 Task: Create a due date automation trigger when advanced on, on the tuesday of the week before a card is due add fields with custom field "Resume" set to a number lower than 1 and lower or equal to 10 at 11:00 AM.
Action: Mouse moved to (837, 268)
Screenshot: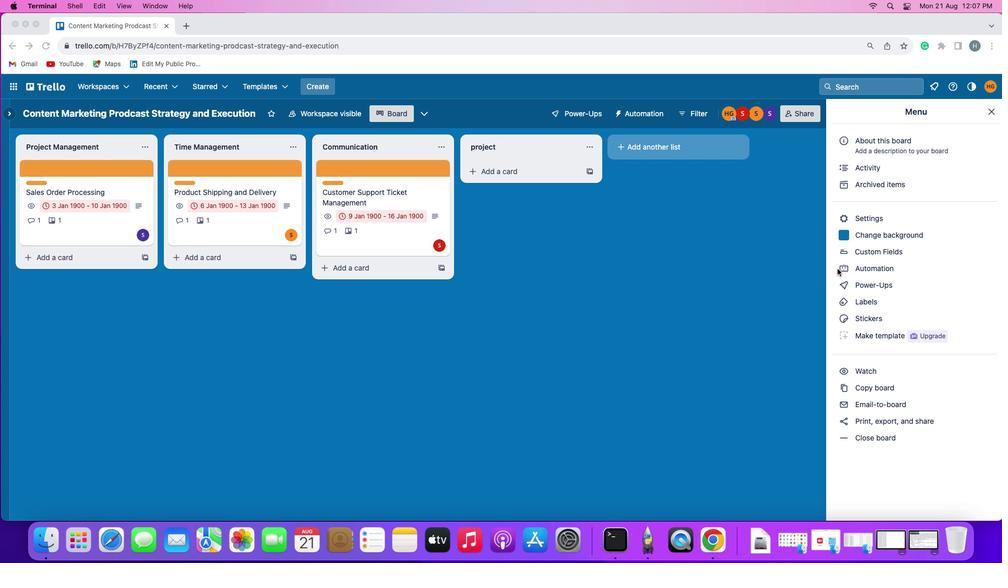 
Action: Mouse pressed left at (837, 268)
Screenshot: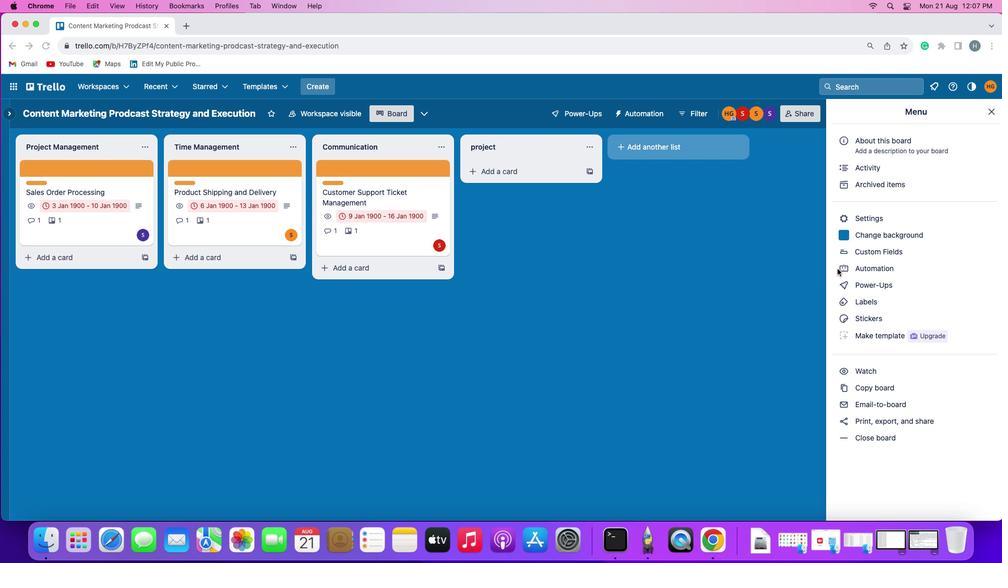
Action: Mouse pressed left at (837, 268)
Screenshot: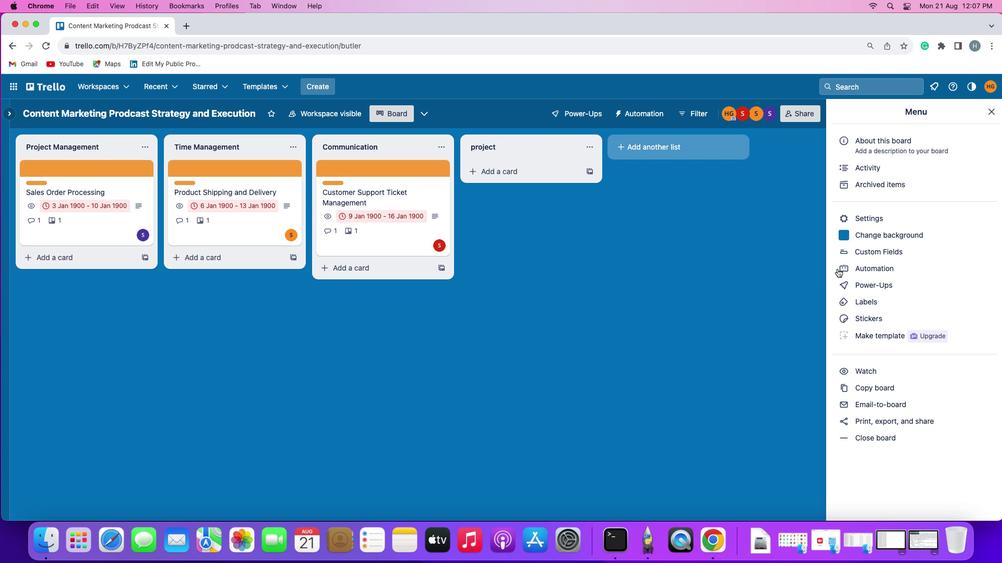 
Action: Mouse moved to (78, 242)
Screenshot: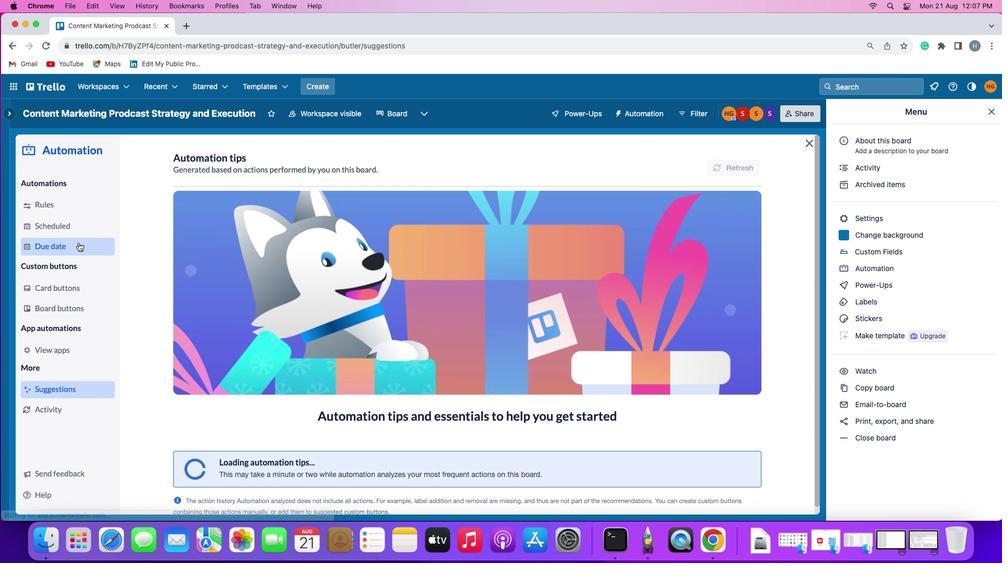 
Action: Mouse pressed left at (78, 242)
Screenshot: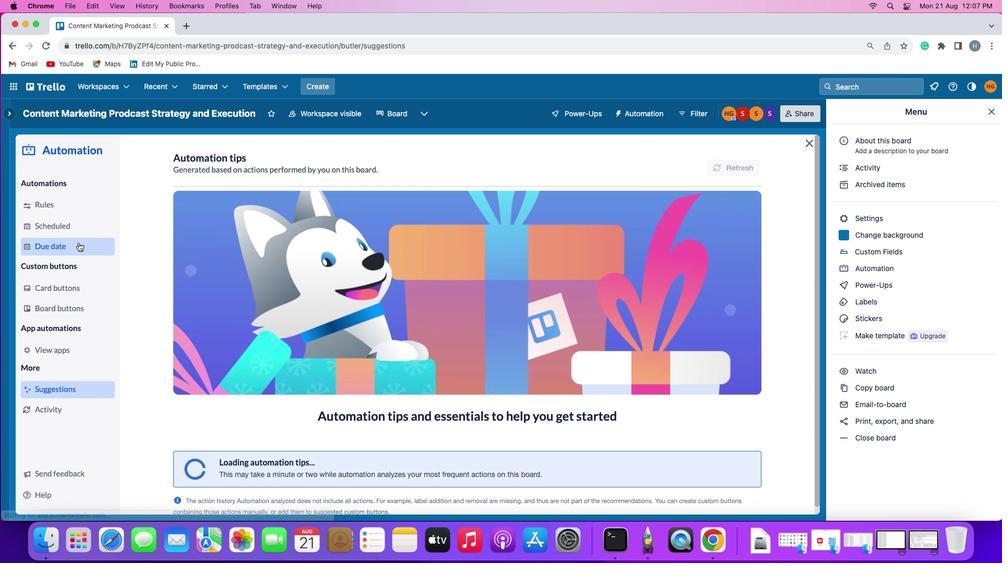 
Action: Mouse moved to (708, 159)
Screenshot: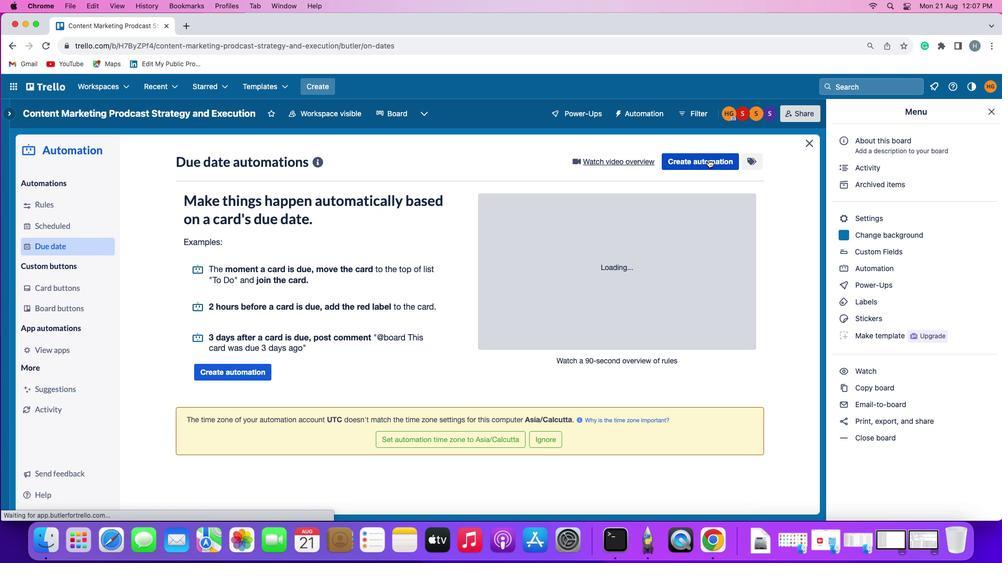 
Action: Mouse pressed left at (708, 159)
Screenshot: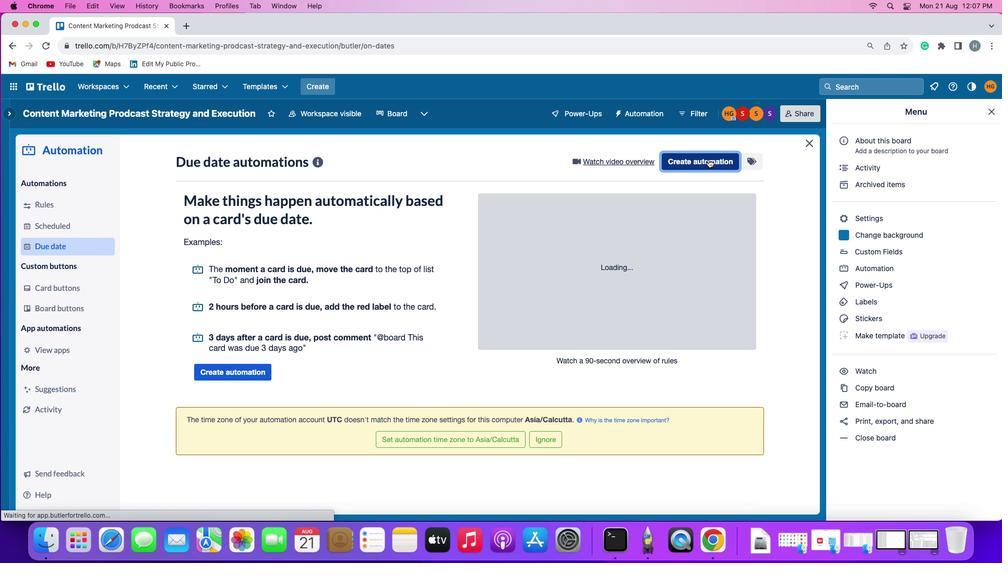 
Action: Mouse moved to (213, 261)
Screenshot: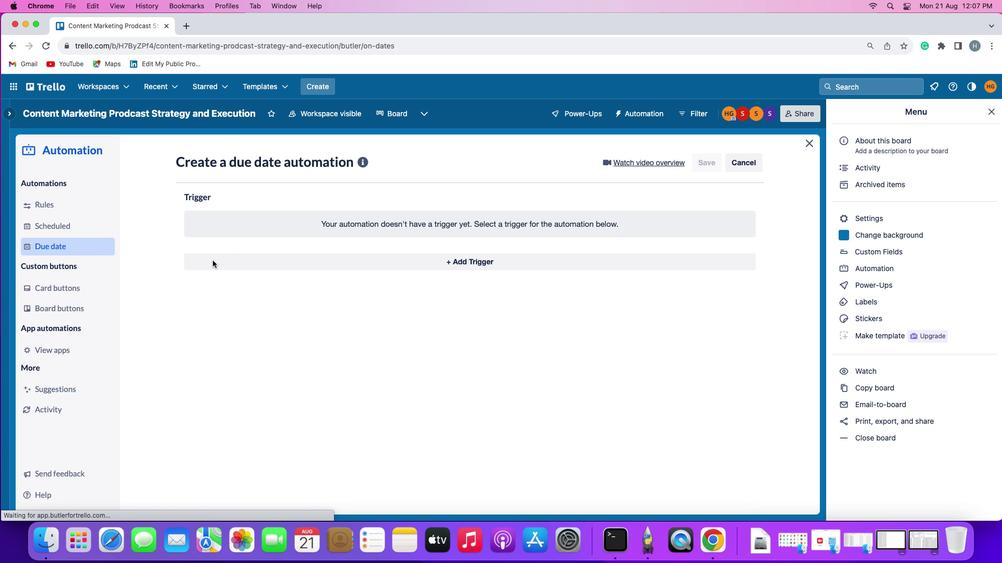 
Action: Mouse pressed left at (213, 261)
Screenshot: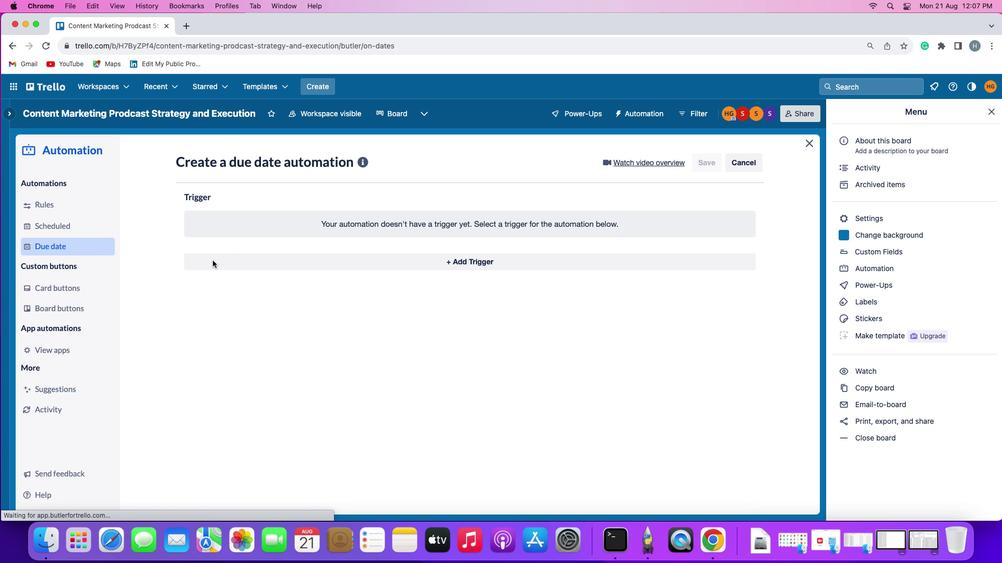 
Action: Mouse moved to (234, 459)
Screenshot: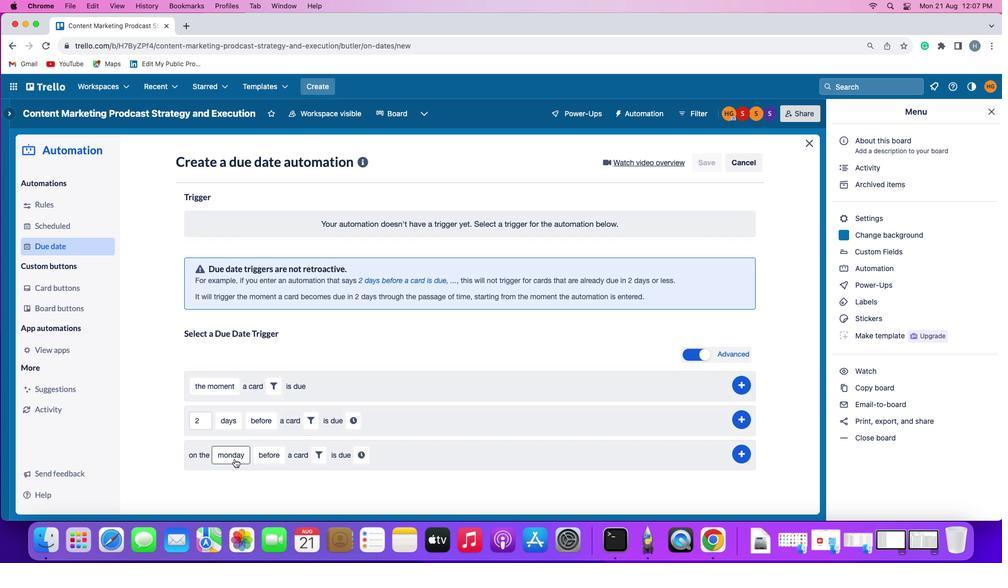 
Action: Mouse pressed left at (234, 459)
Screenshot: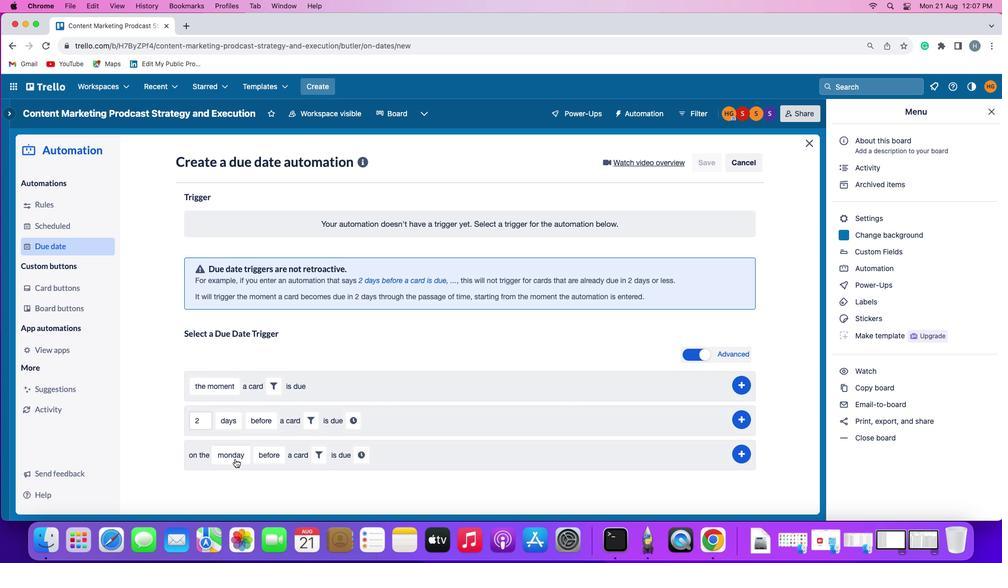 
Action: Mouse moved to (247, 334)
Screenshot: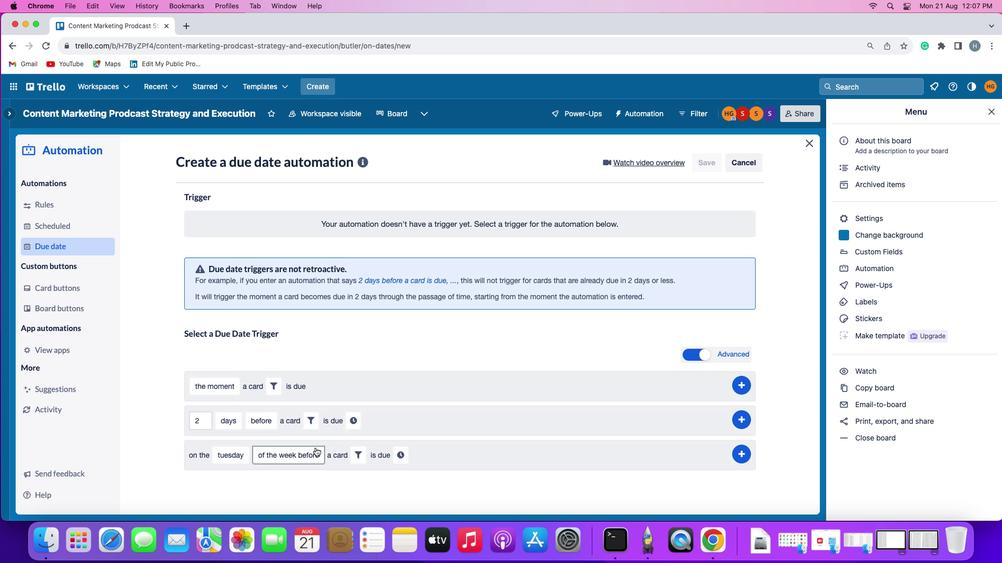 
Action: Mouse pressed left at (247, 334)
Screenshot: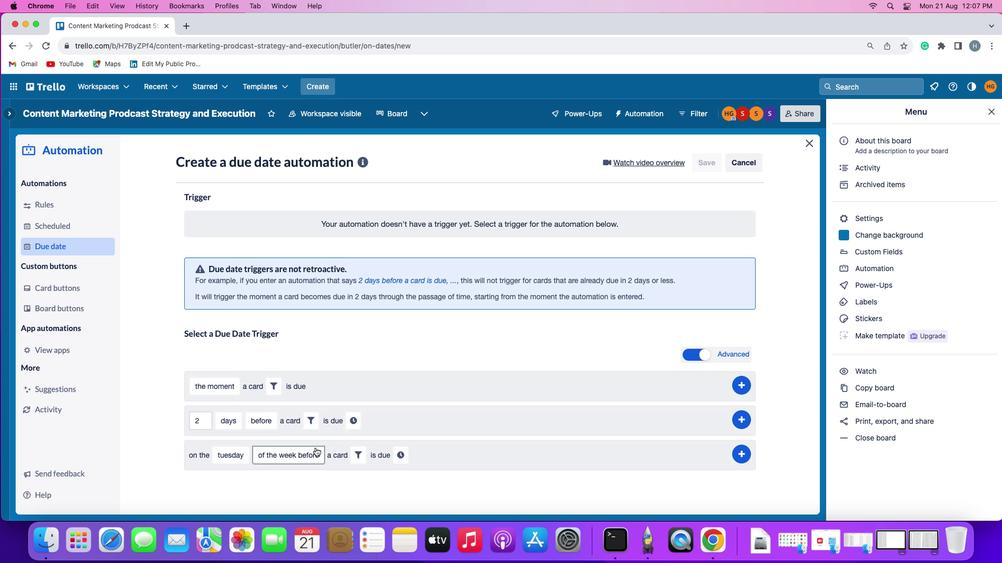 
Action: Mouse moved to (276, 463)
Screenshot: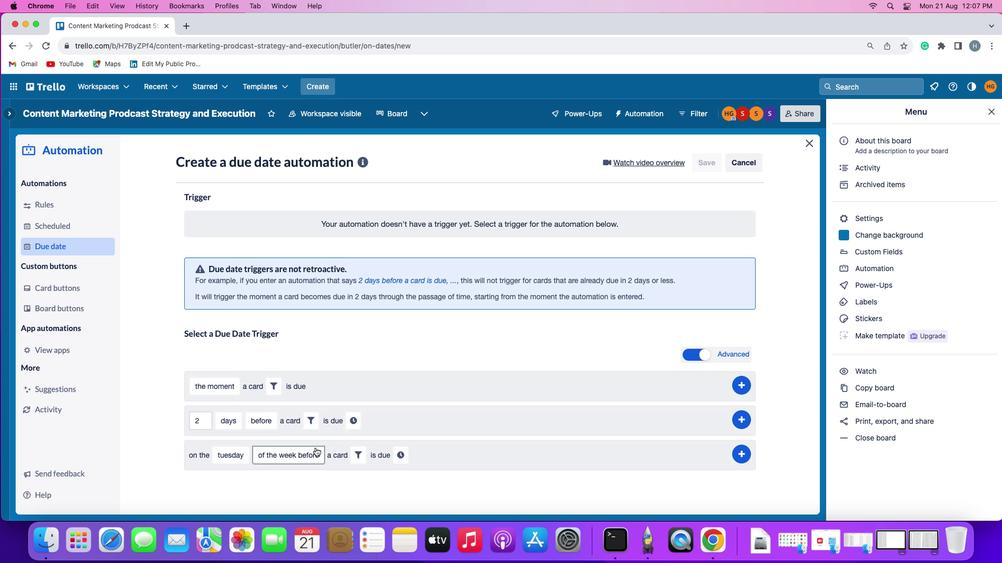 
Action: Mouse pressed left at (276, 463)
Screenshot: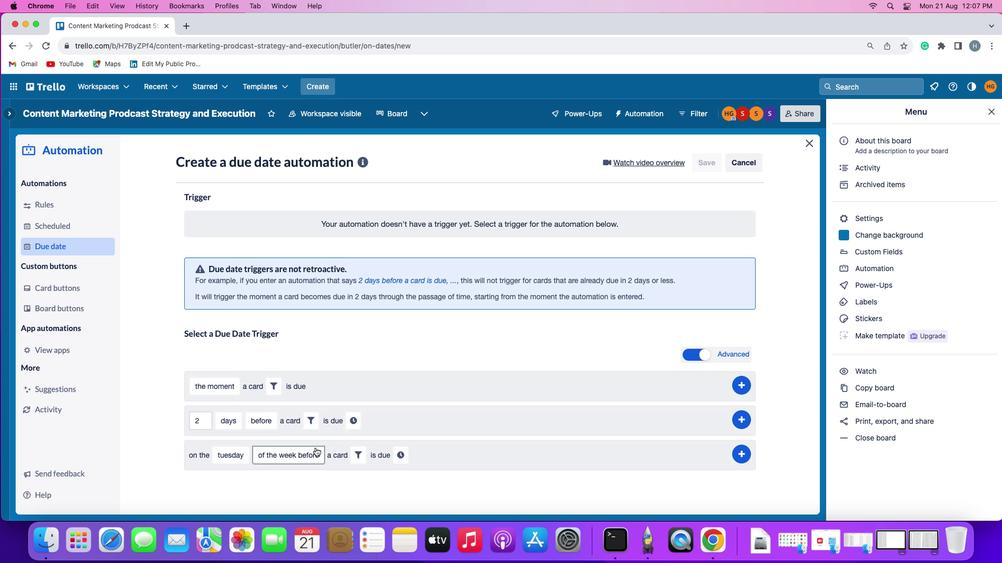 
Action: Mouse moved to (272, 453)
Screenshot: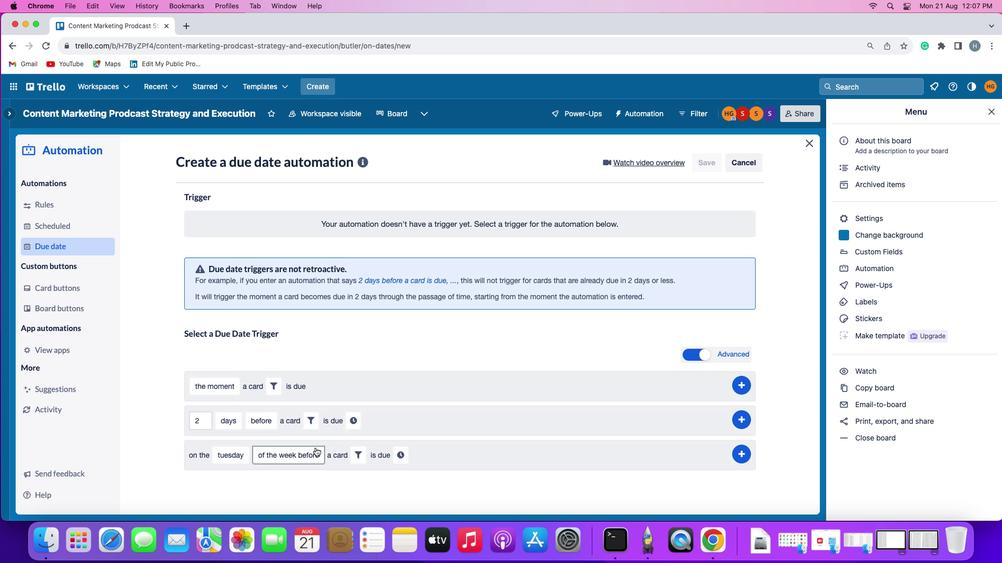 
Action: Mouse pressed left at (272, 453)
Screenshot: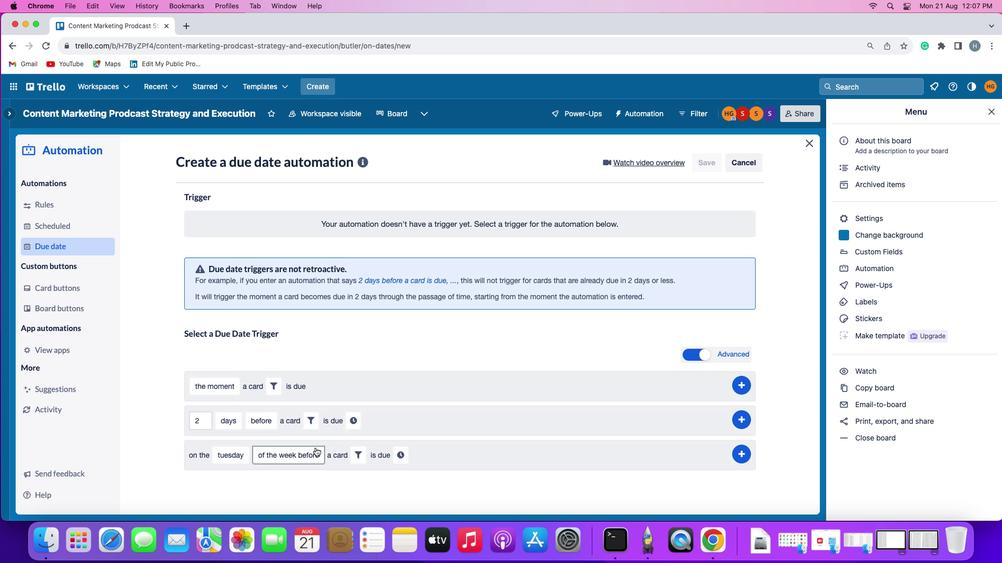 
Action: Mouse moved to (358, 458)
Screenshot: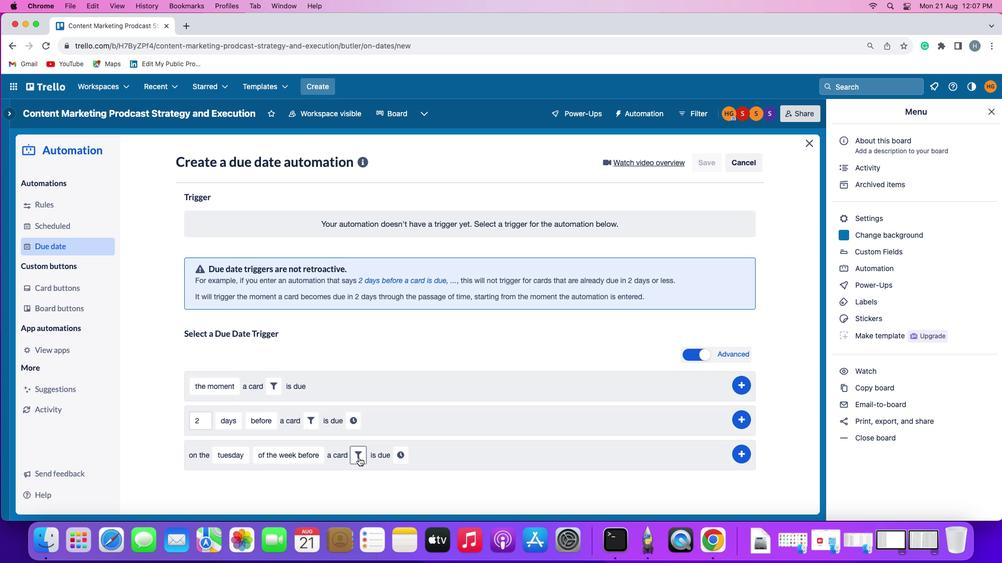 
Action: Mouse pressed left at (358, 458)
Screenshot: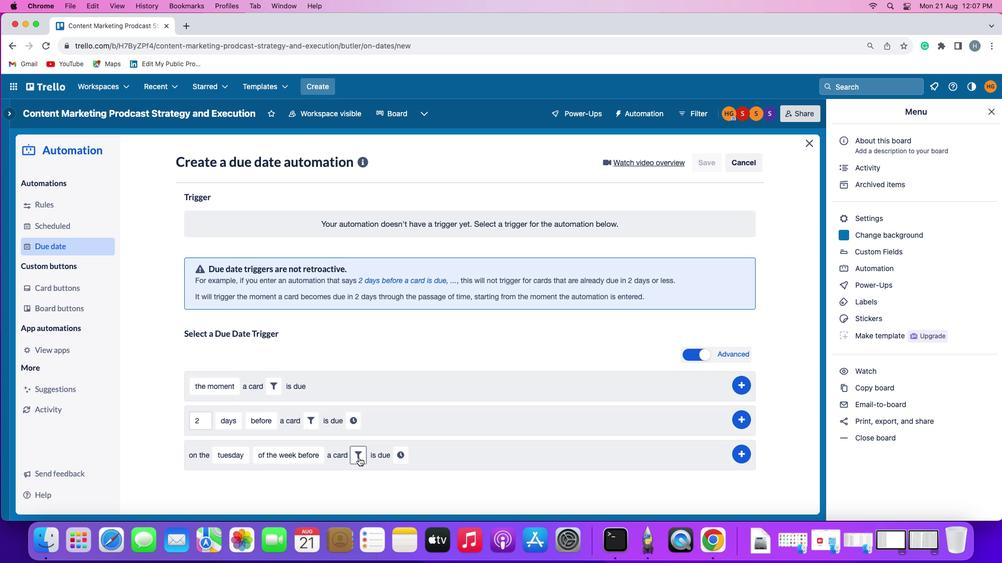 
Action: Mouse moved to (548, 497)
Screenshot: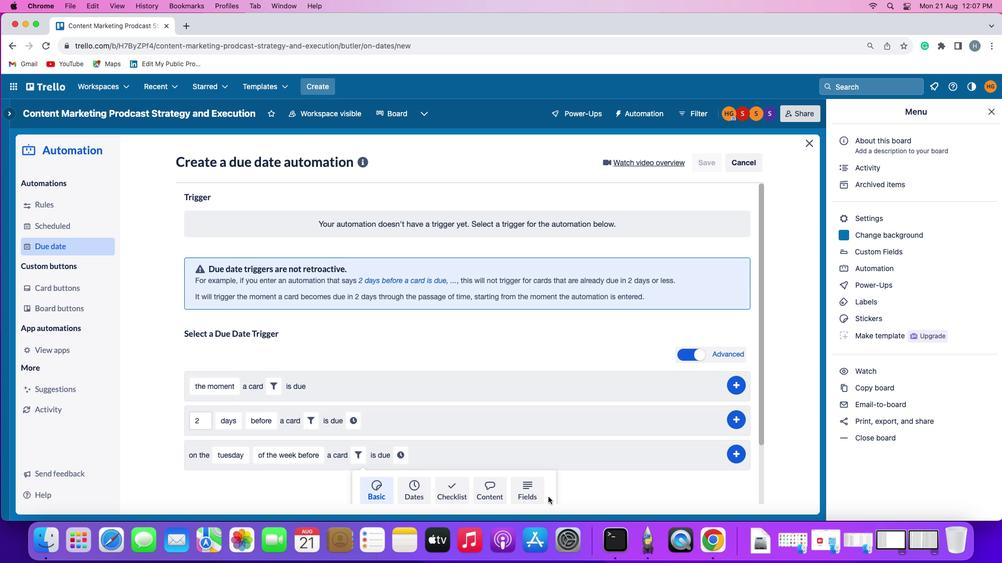 
Action: Mouse pressed left at (548, 497)
Screenshot: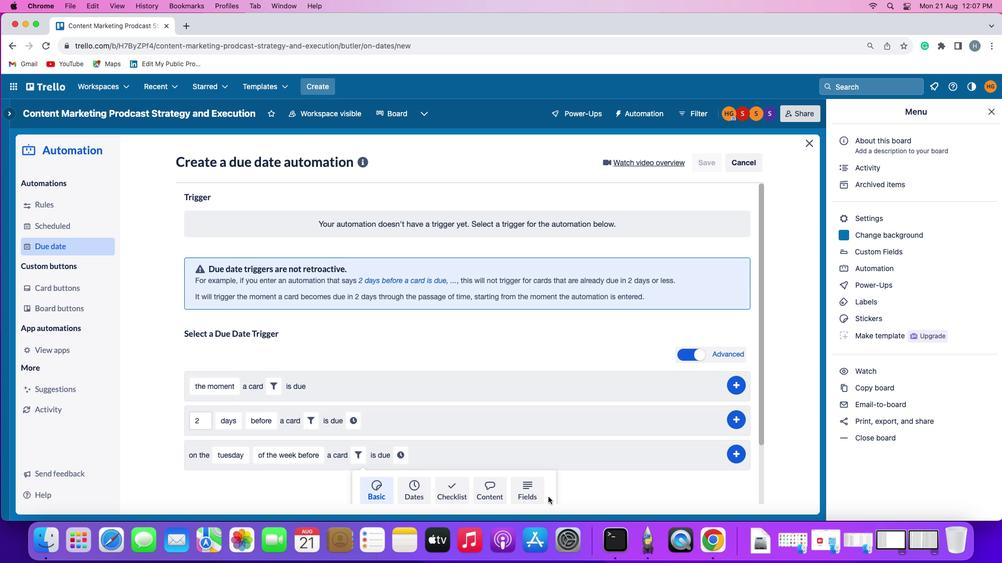 
Action: Mouse moved to (527, 488)
Screenshot: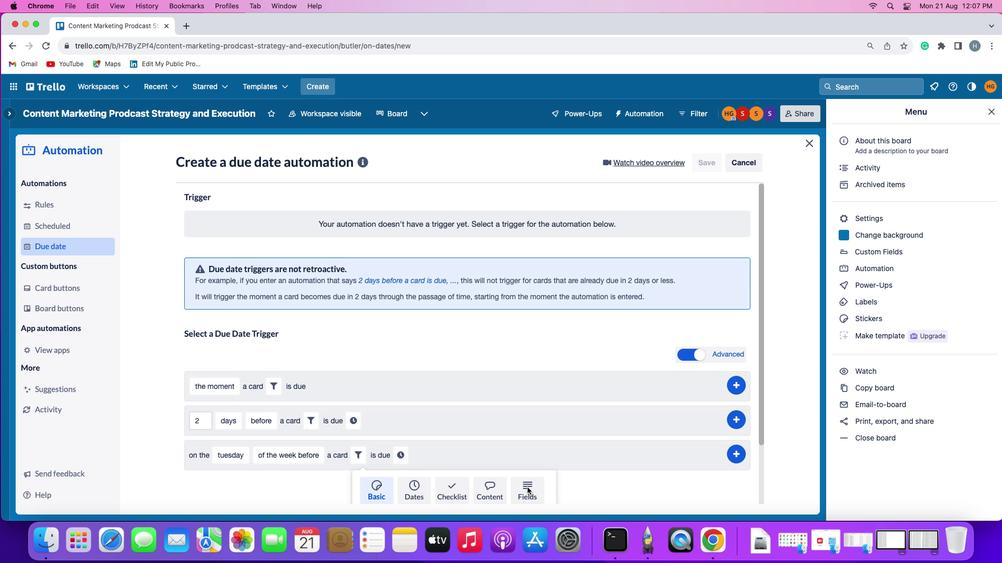 
Action: Mouse pressed left at (527, 488)
Screenshot: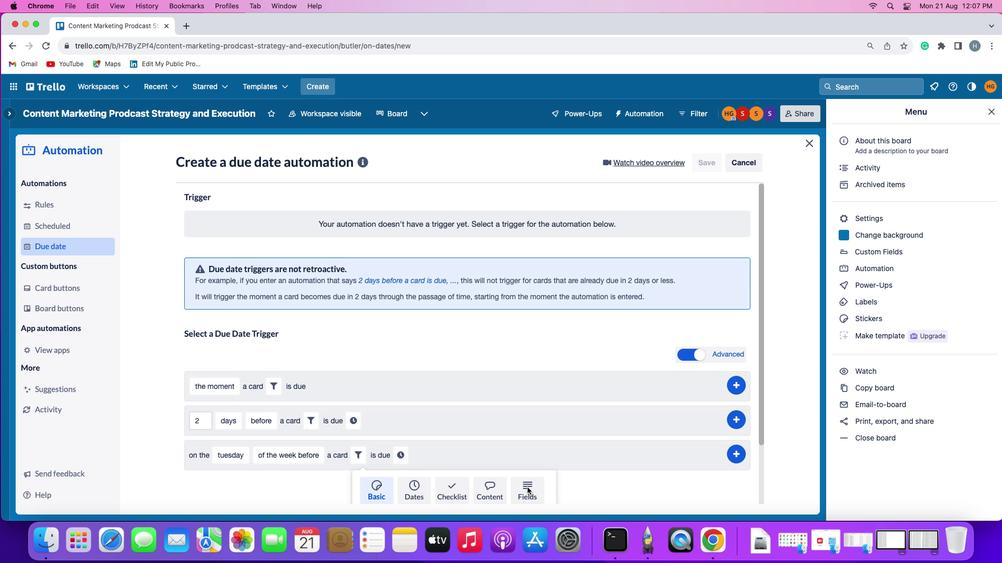 
Action: Mouse moved to (270, 486)
Screenshot: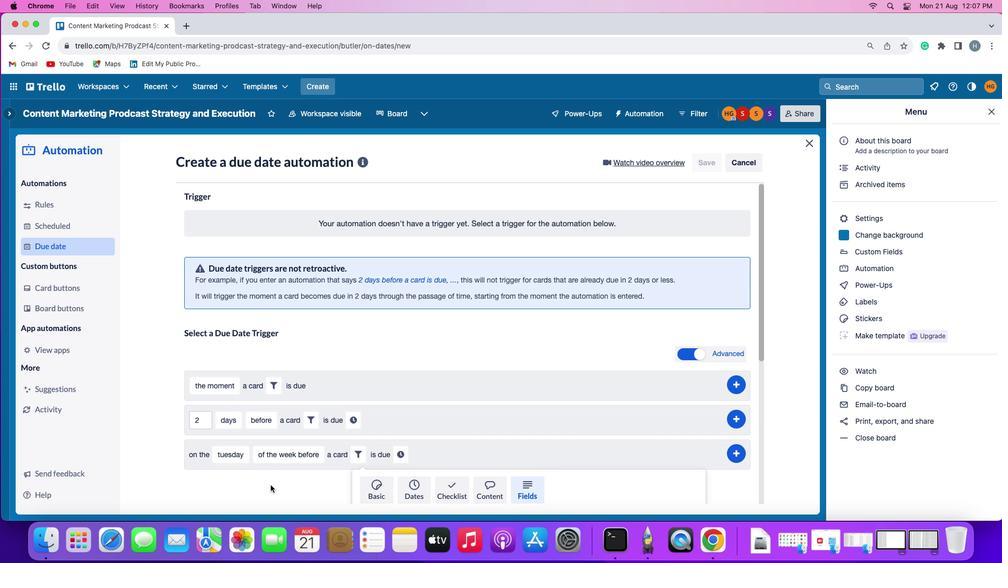 
Action: Mouse scrolled (270, 486) with delta (0, 0)
Screenshot: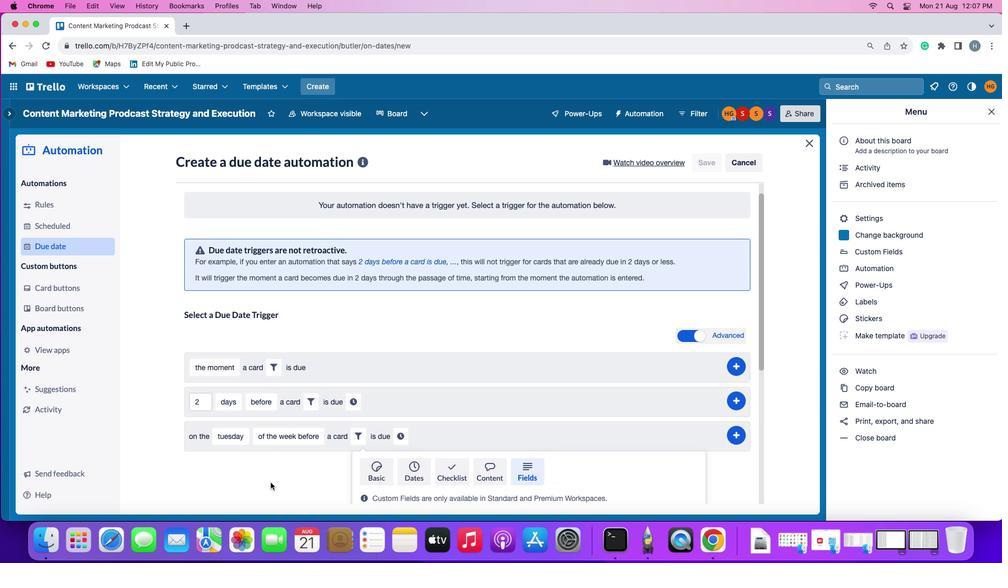 
Action: Mouse scrolled (270, 486) with delta (0, 0)
Screenshot: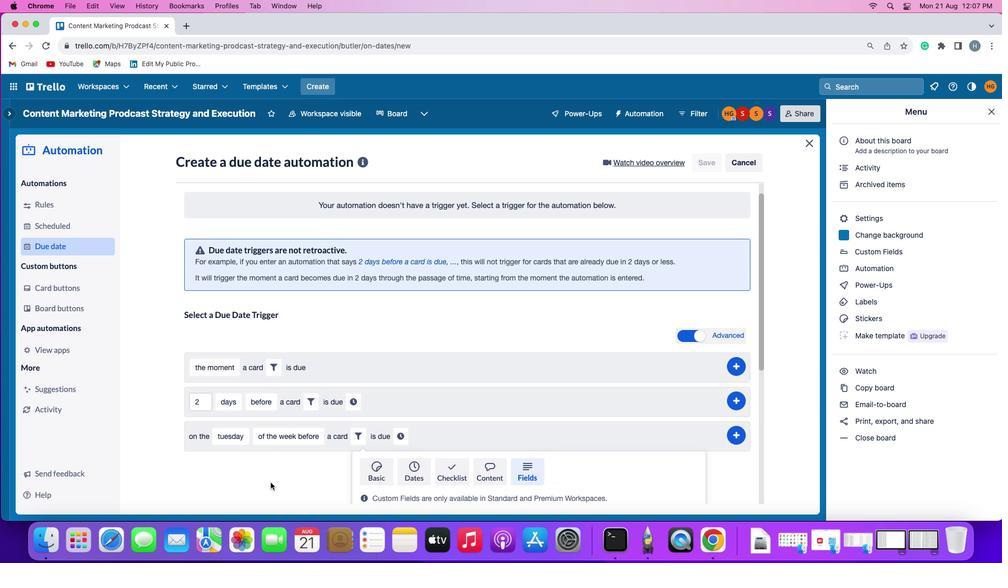 
Action: Mouse scrolled (270, 486) with delta (0, -1)
Screenshot: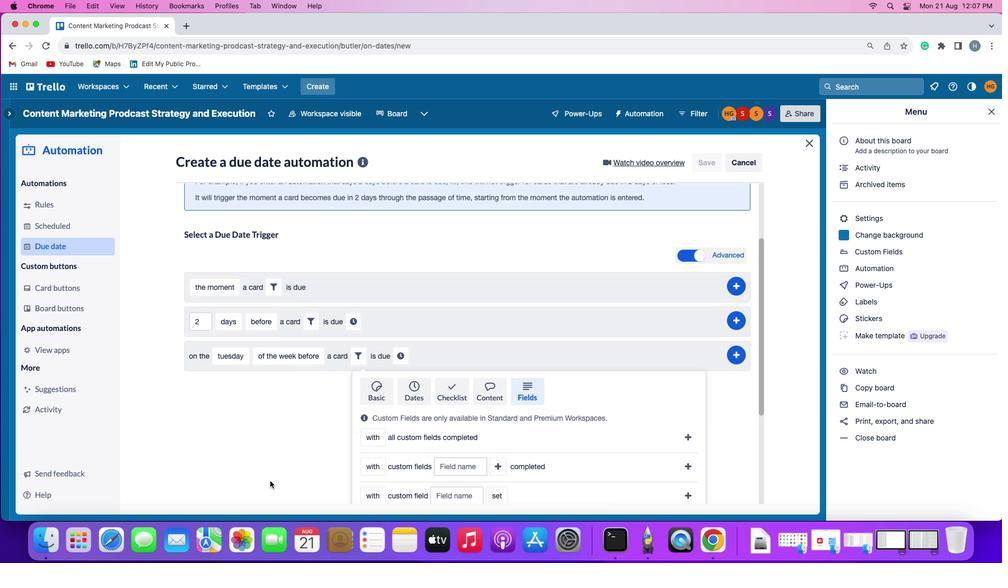 
Action: Mouse scrolled (270, 486) with delta (0, -2)
Screenshot: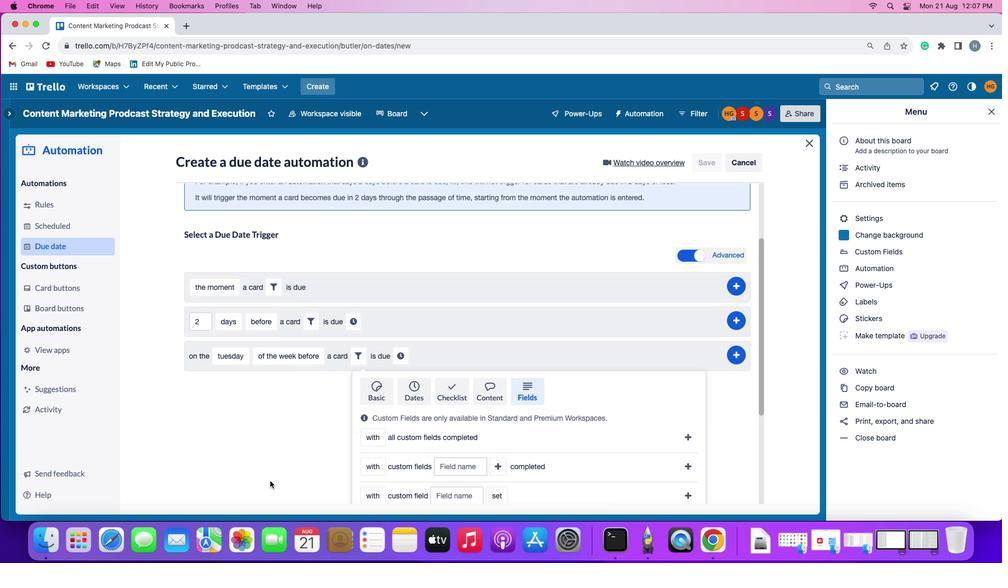 
Action: Mouse scrolled (270, 486) with delta (0, -3)
Screenshot: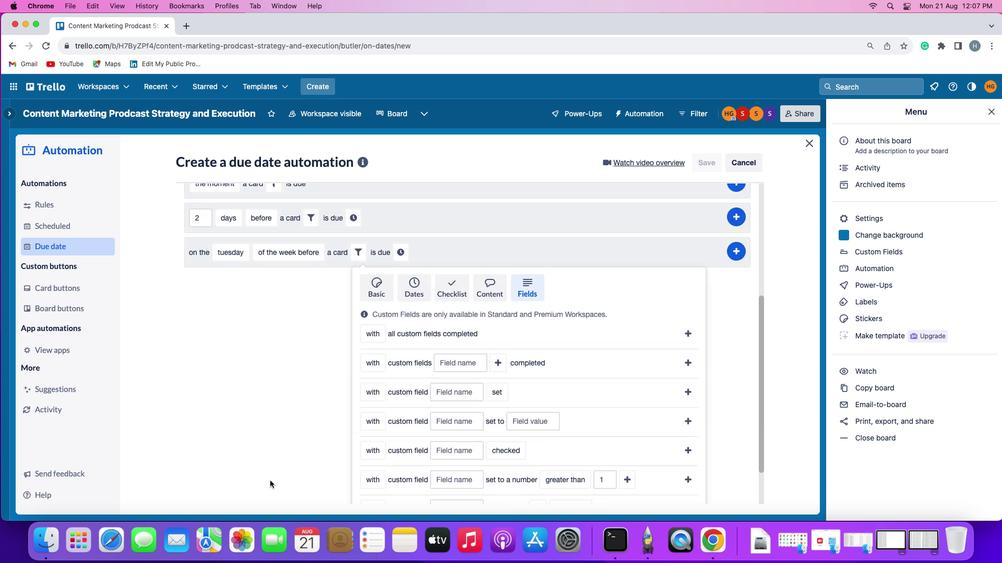 
Action: Mouse moved to (270, 482)
Screenshot: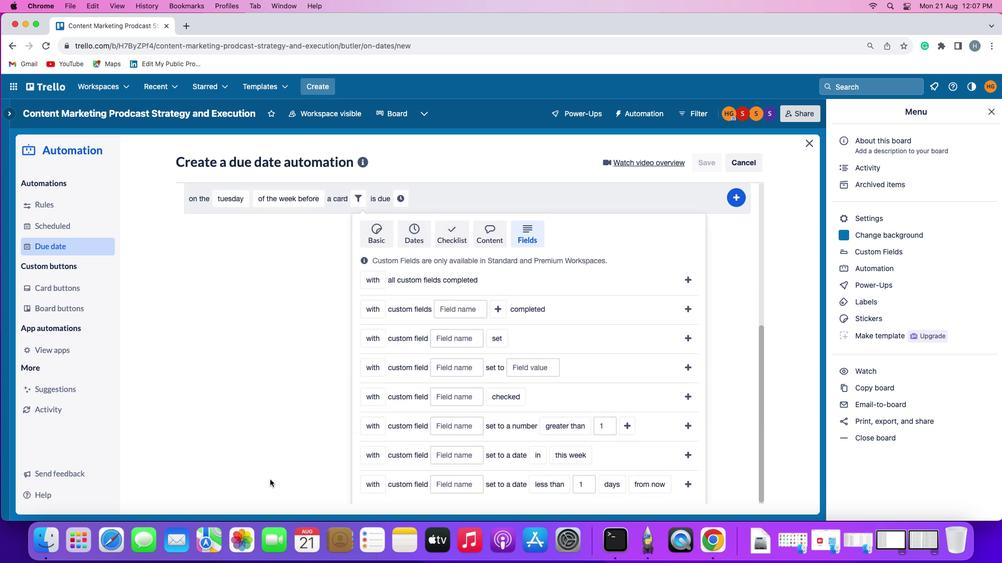 
Action: Mouse scrolled (270, 482) with delta (0, -3)
Screenshot: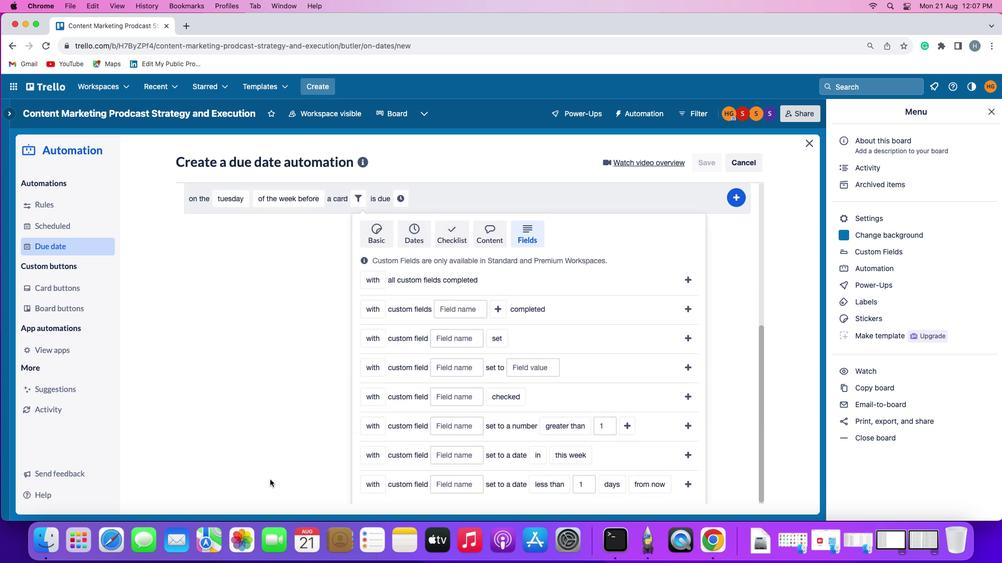 
Action: Mouse moved to (276, 463)
Screenshot: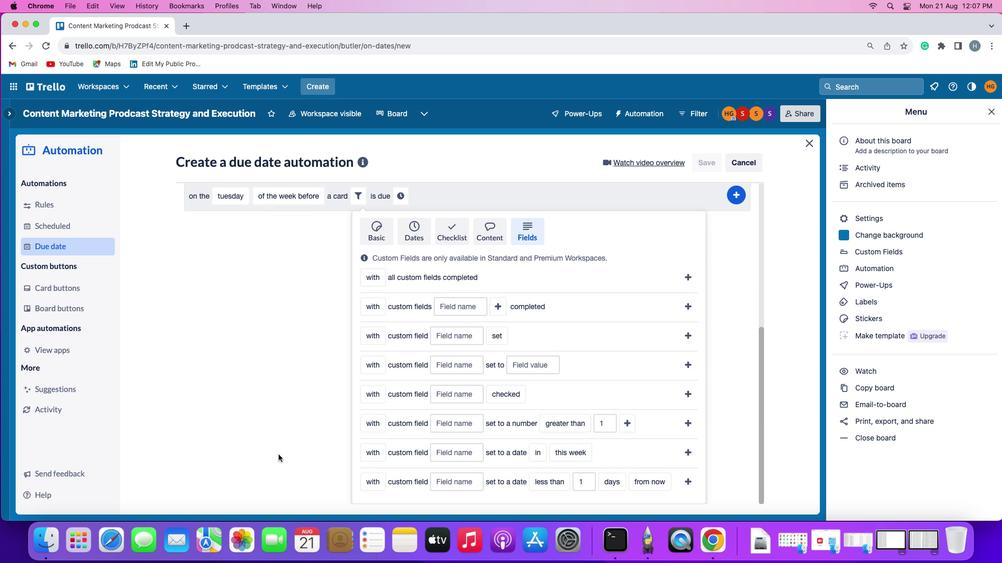 
Action: Mouse scrolled (276, 463) with delta (0, 0)
Screenshot: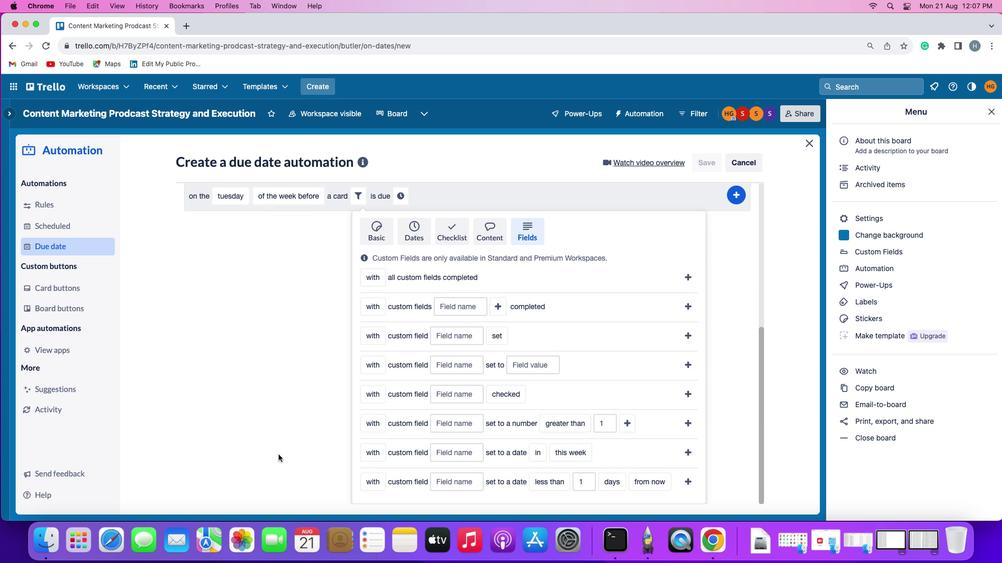 
Action: Mouse moved to (277, 462)
Screenshot: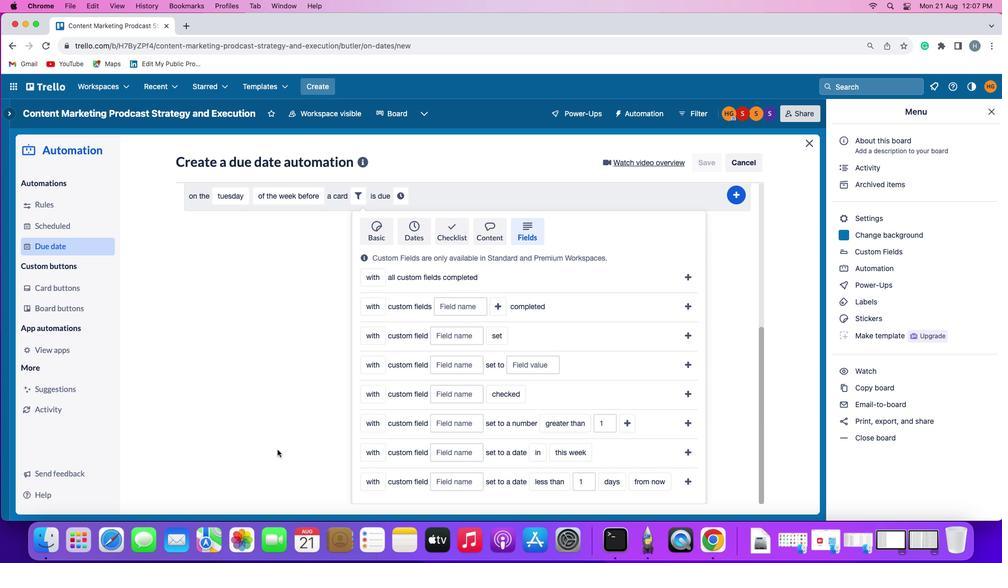 
Action: Mouse scrolled (277, 462) with delta (0, 0)
Screenshot: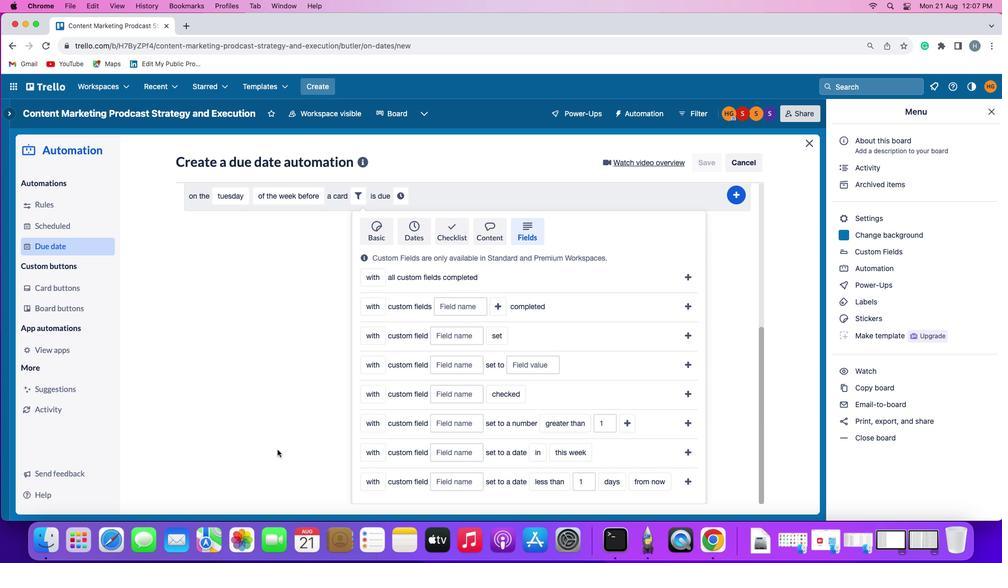 
Action: Mouse moved to (277, 461)
Screenshot: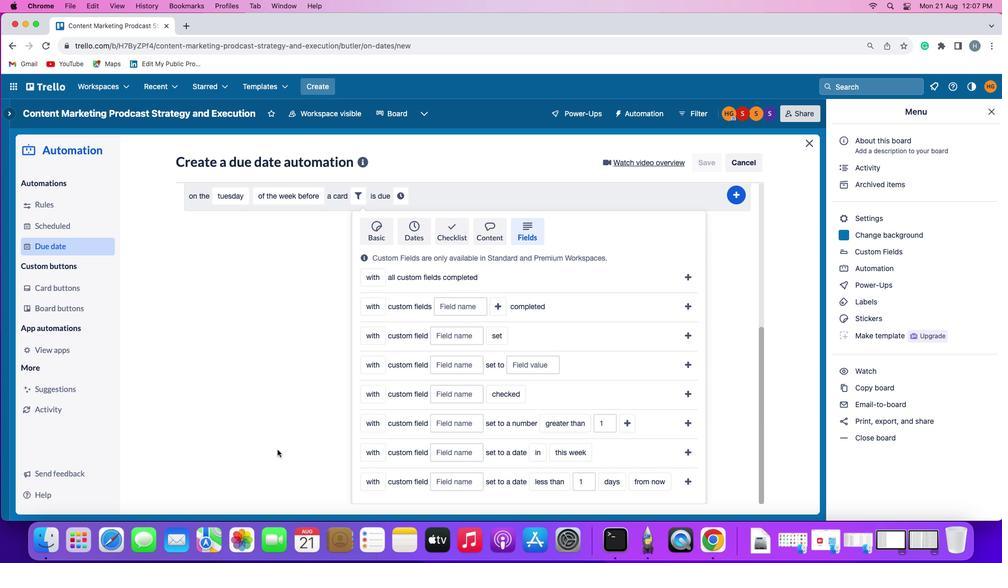 
Action: Mouse scrolled (277, 461) with delta (0, -1)
Screenshot: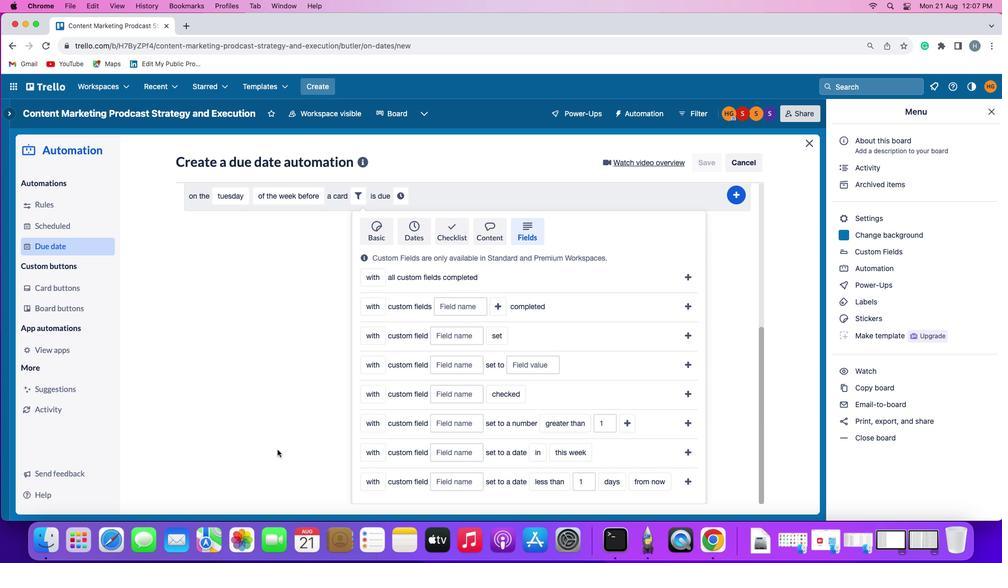 
Action: Mouse moved to (278, 459)
Screenshot: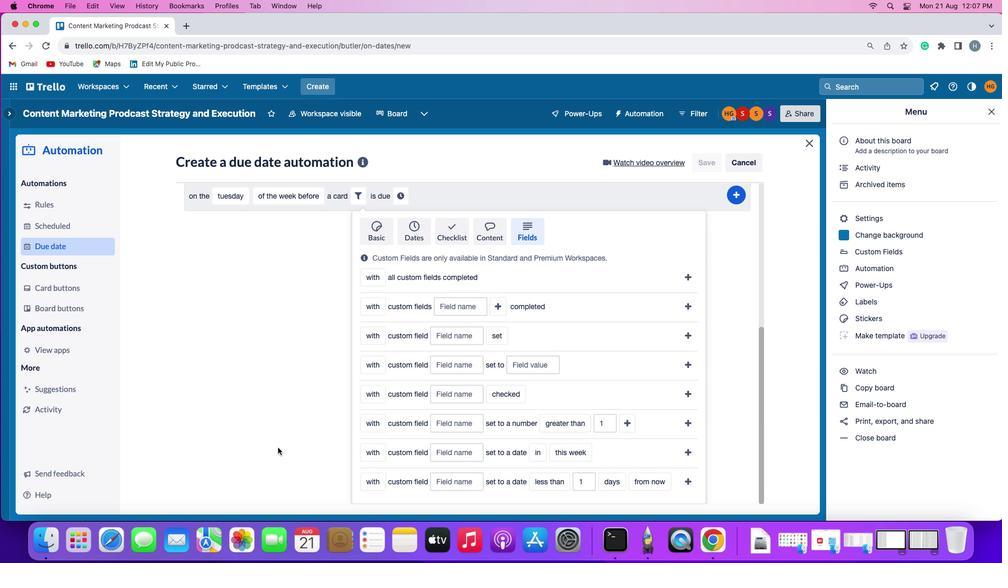 
Action: Mouse scrolled (278, 459) with delta (0, -2)
Screenshot: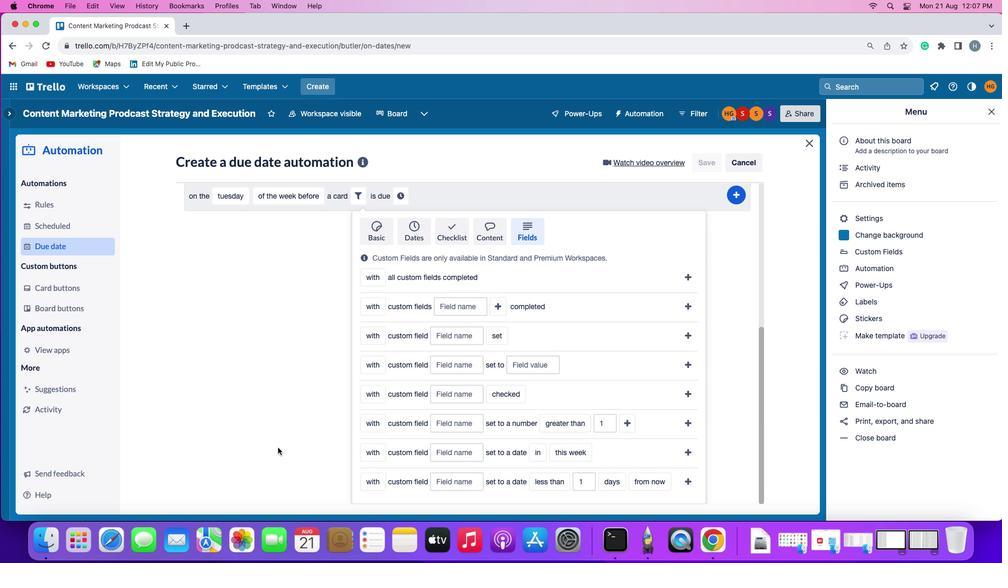 
Action: Mouse moved to (435, 424)
Screenshot: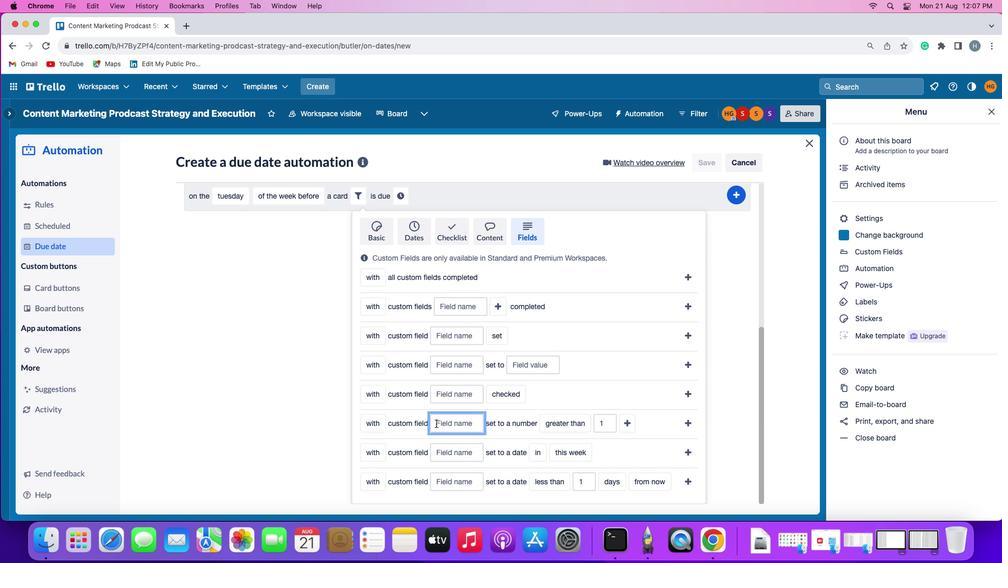 
Action: Mouse pressed left at (435, 424)
Screenshot: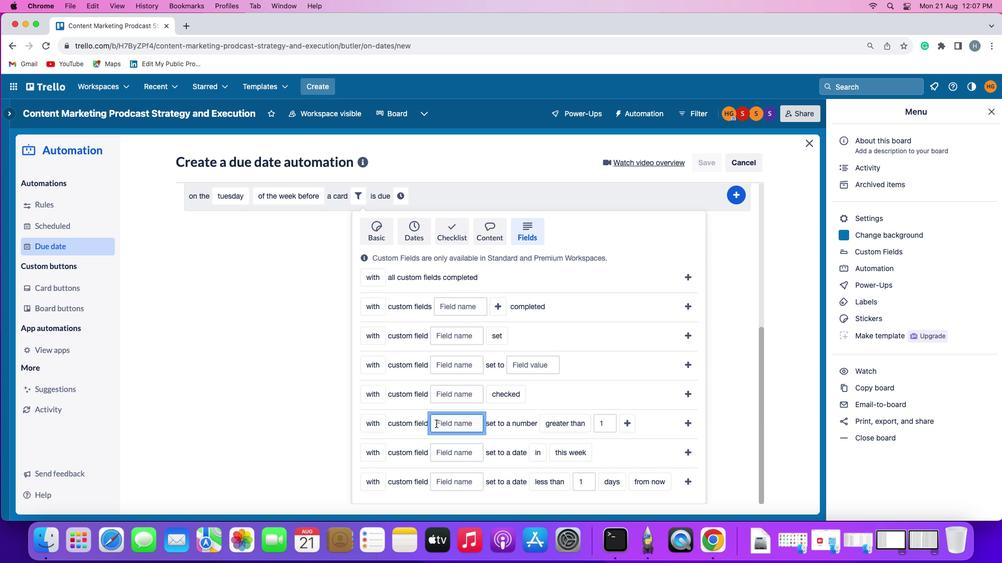 
Action: Mouse moved to (455, 423)
Screenshot: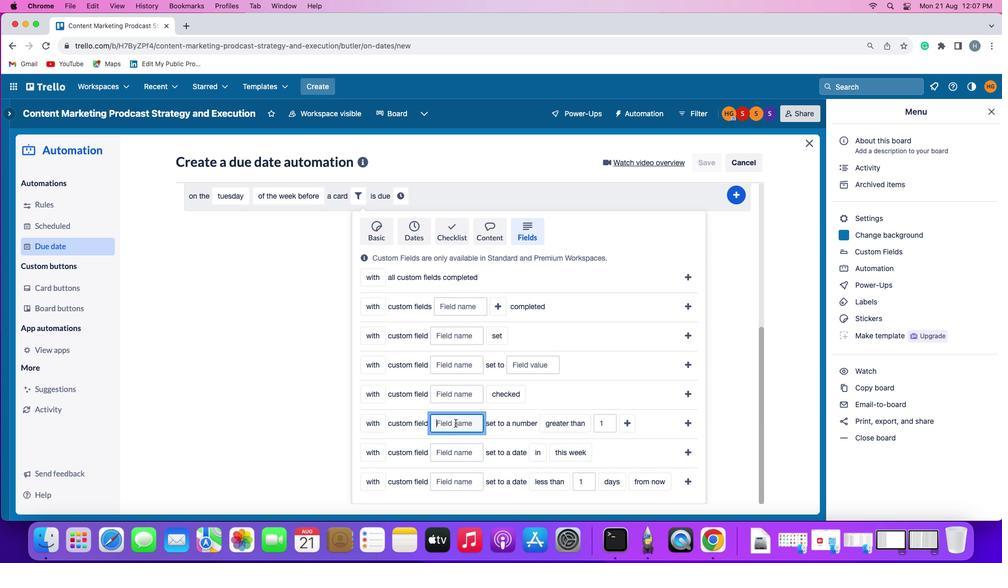 
Action: Key pressed Key.shift'R''e''s''u''m''e'
Screenshot: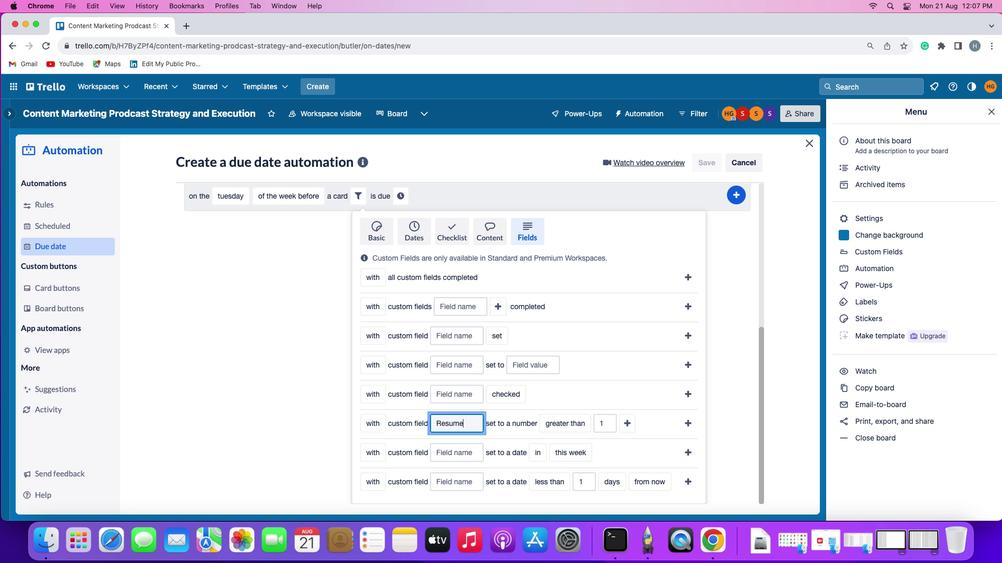 
Action: Mouse moved to (566, 421)
Screenshot: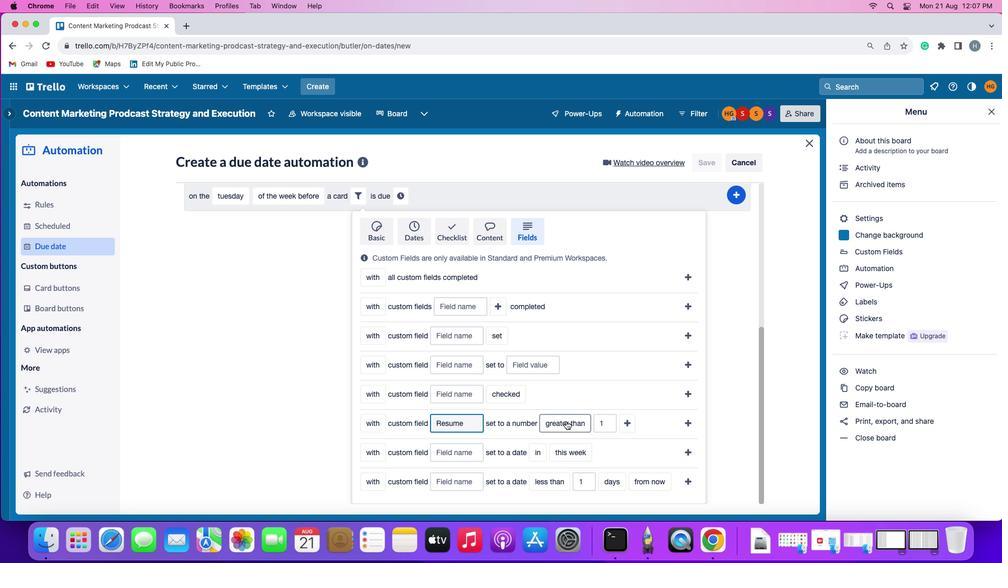 
Action: Mouse pressed left at (566, 421)
Screenshot: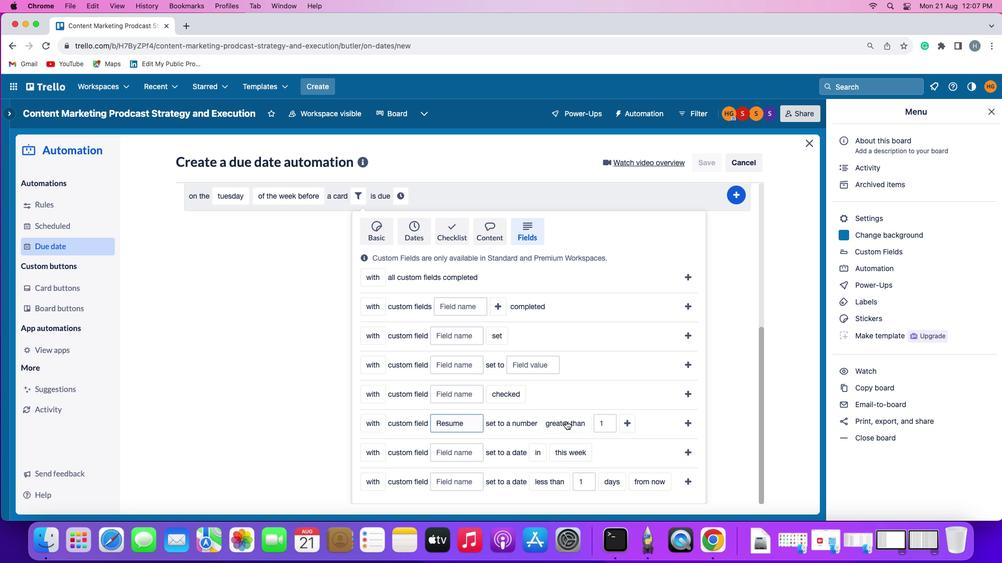 
Action: Mouse moved to (570, 382)
Screenshot: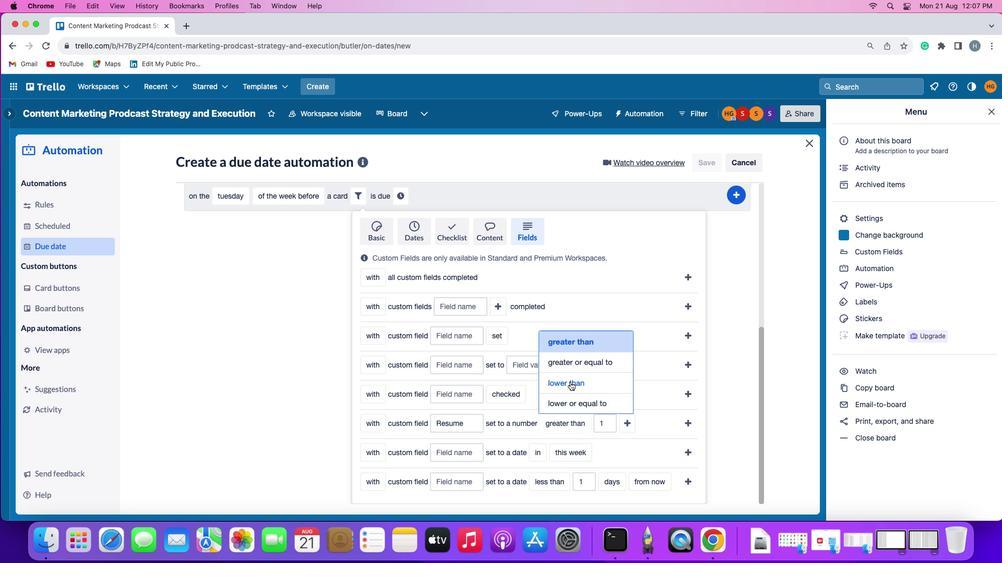 
Action: Mouse pressed left at (570, 382)
Screenshot: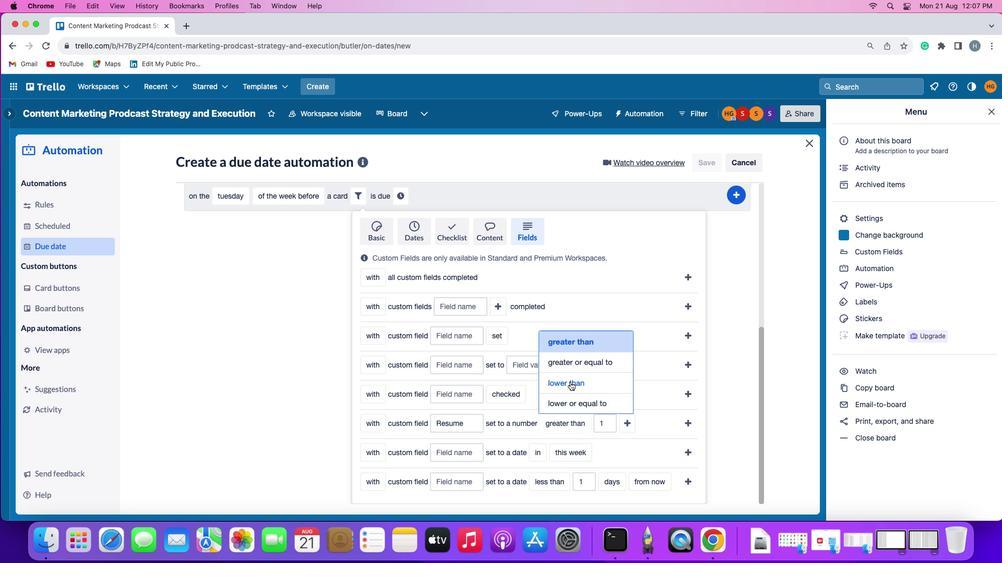 
Action: Mouse moved to (622, 421)
Screenshot: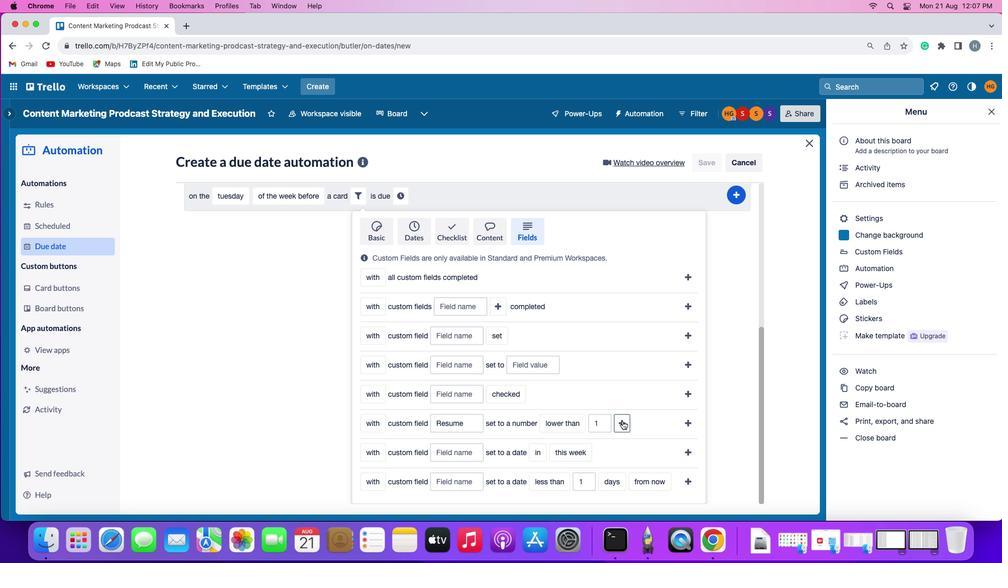 
Action: Mouse pressed left at (622, 421)
Screenshot: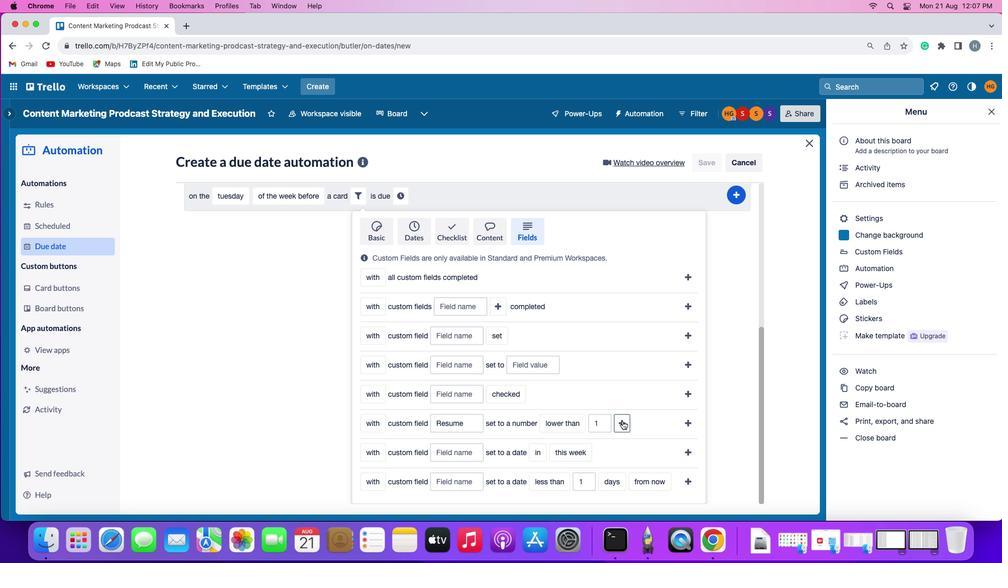 
Action: Mouse moved to (400, 442)
Screenshot: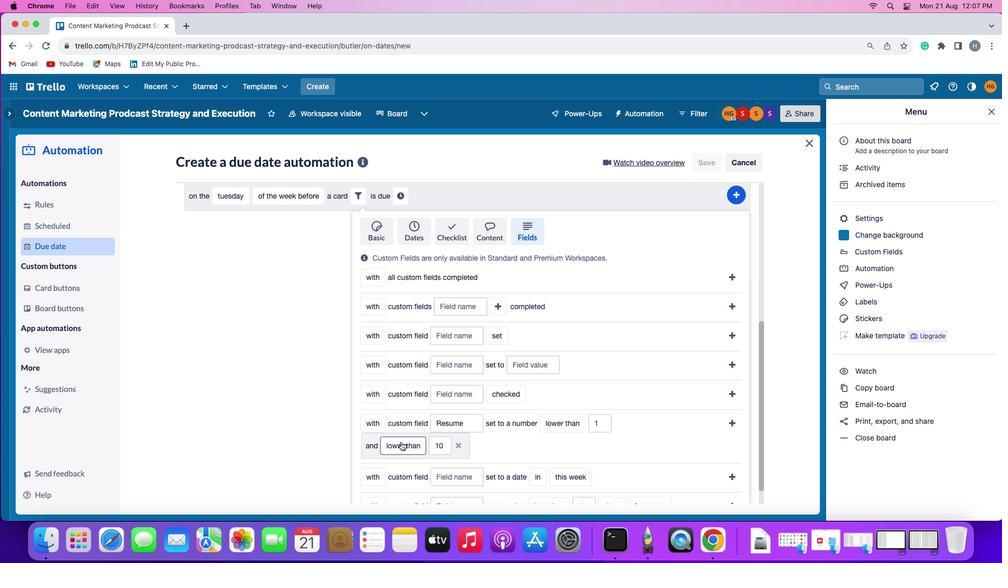 
Action: Mouse pressed left at (400, 442)
Screenshot: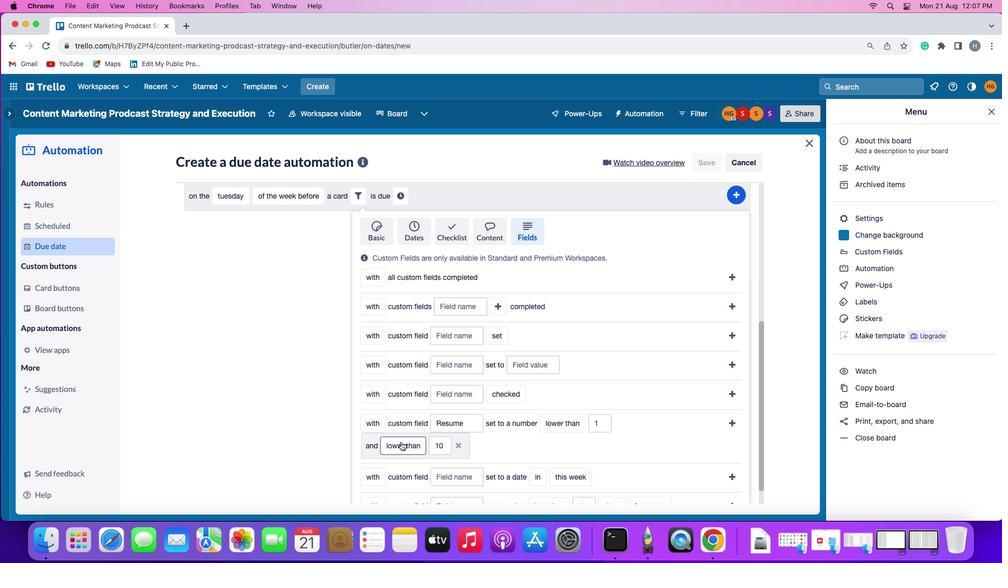 
Action: Mouse moved to (415, 385)
Screenshot: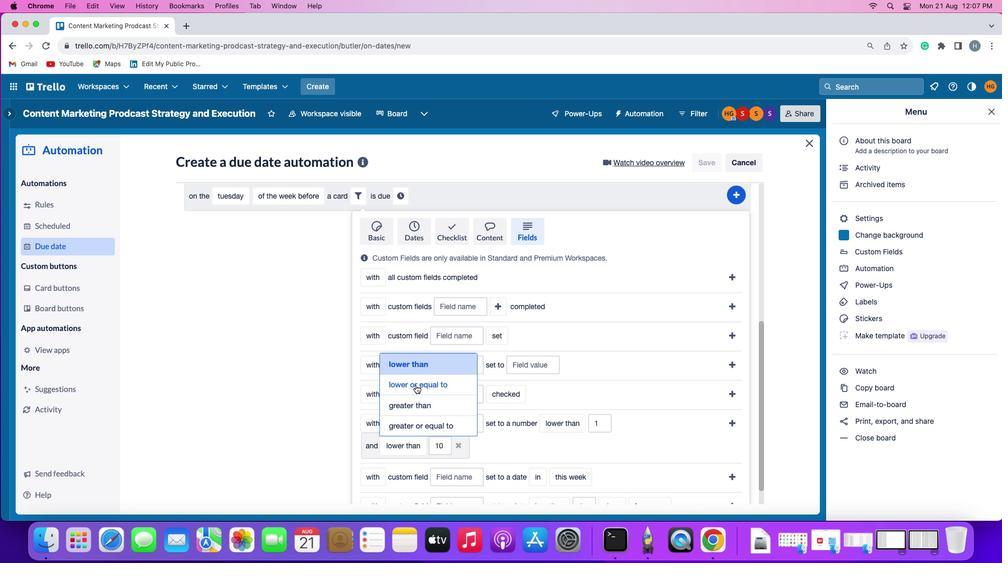 
Action: Mouse pressed left at (415, 385)
Screenshot: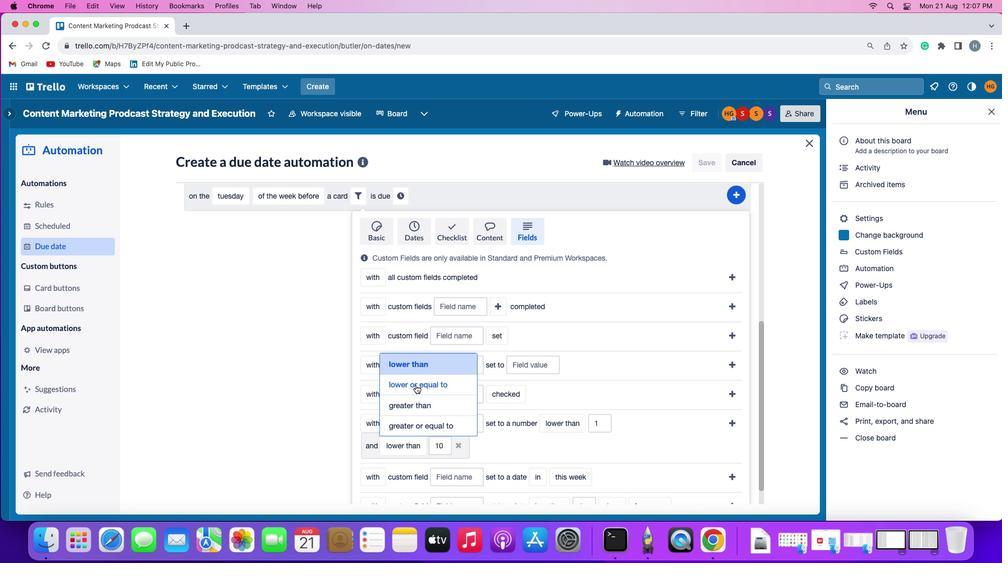
Action: Mouse moved to (736, 421)
Screenshot: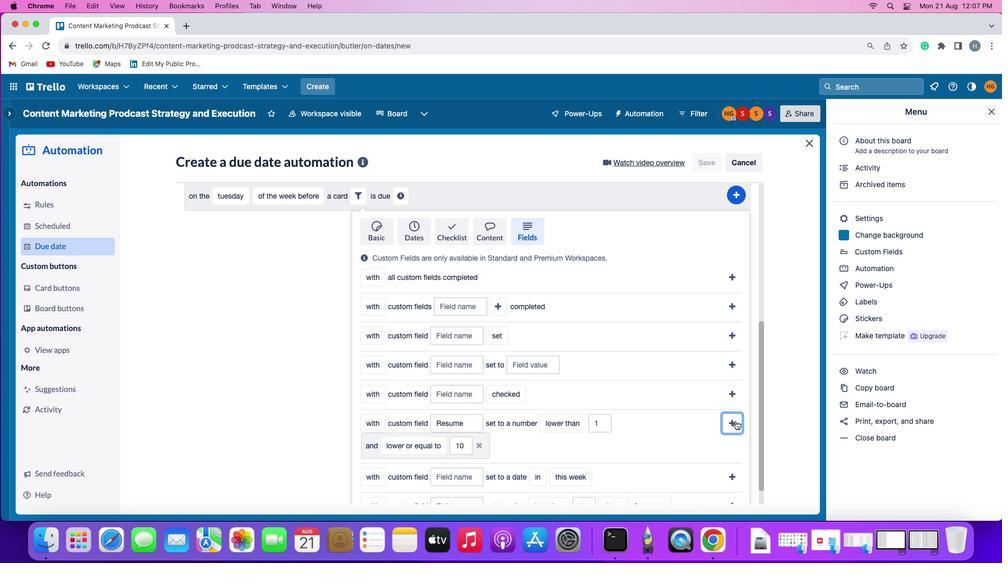 
Action: Mouse pressed left at (736, 421)
Screenshot: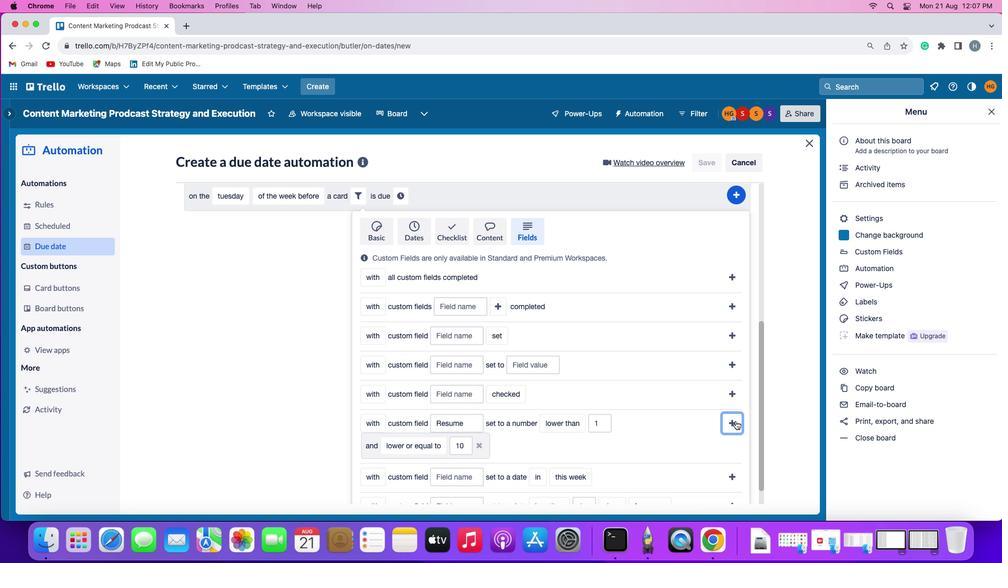 
Action: Mouse moved to (695, 459)
Screenshot: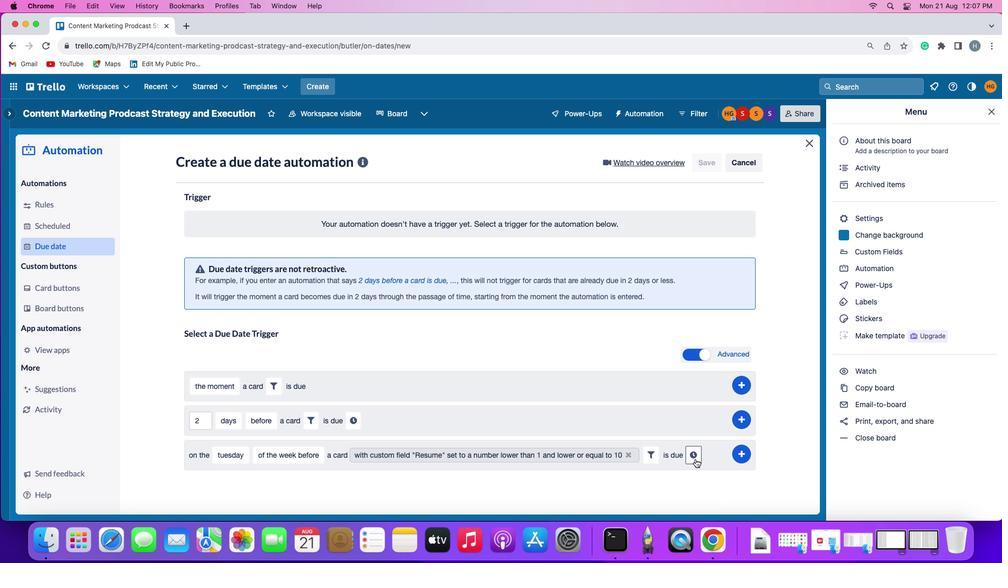 
Action: Mouse pressed left at (695, 459)
Screenshot: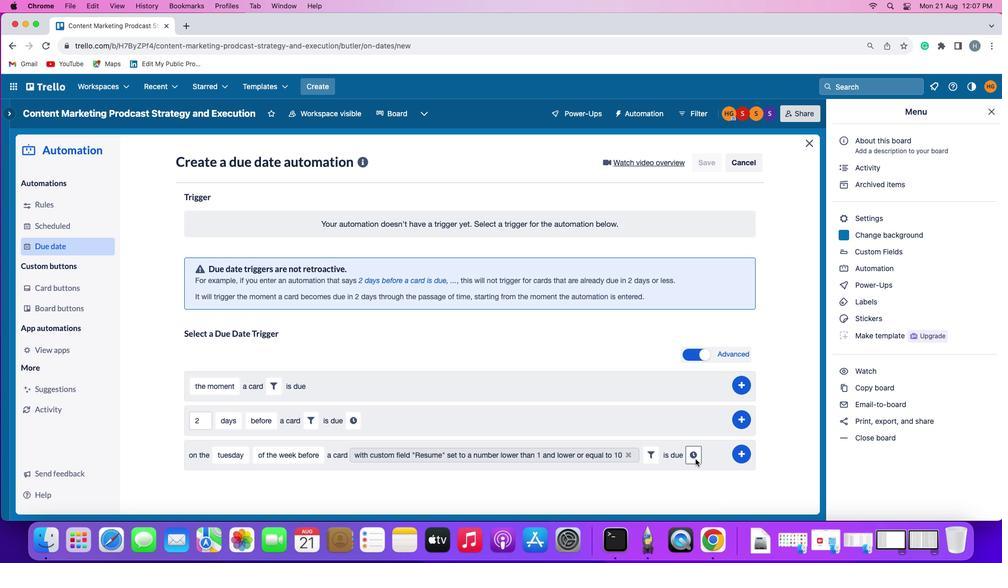 
Action: Mouse moved to (223, 475)
Screenshot: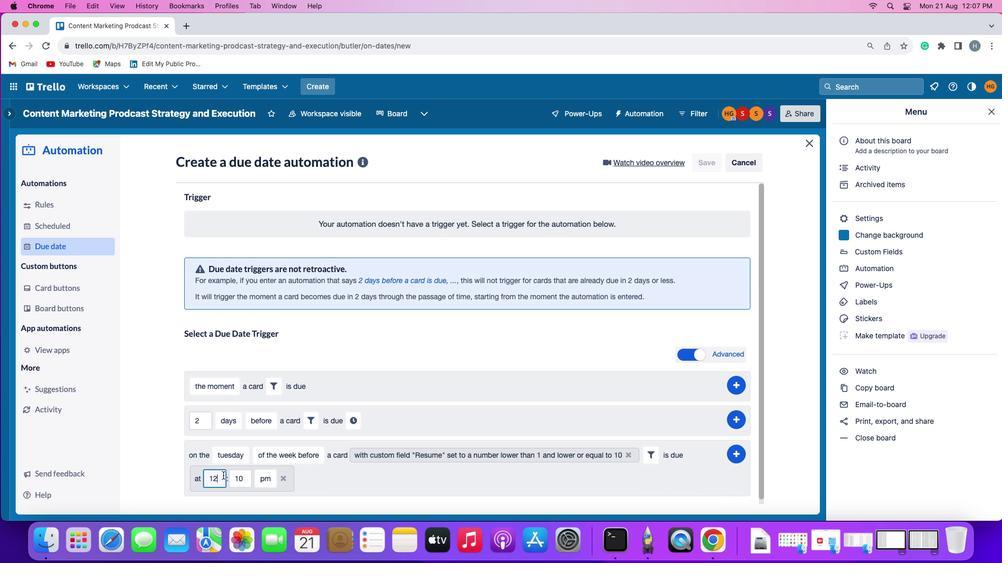 
Action: Mouse pressed left at (223, 475)
Screenshot: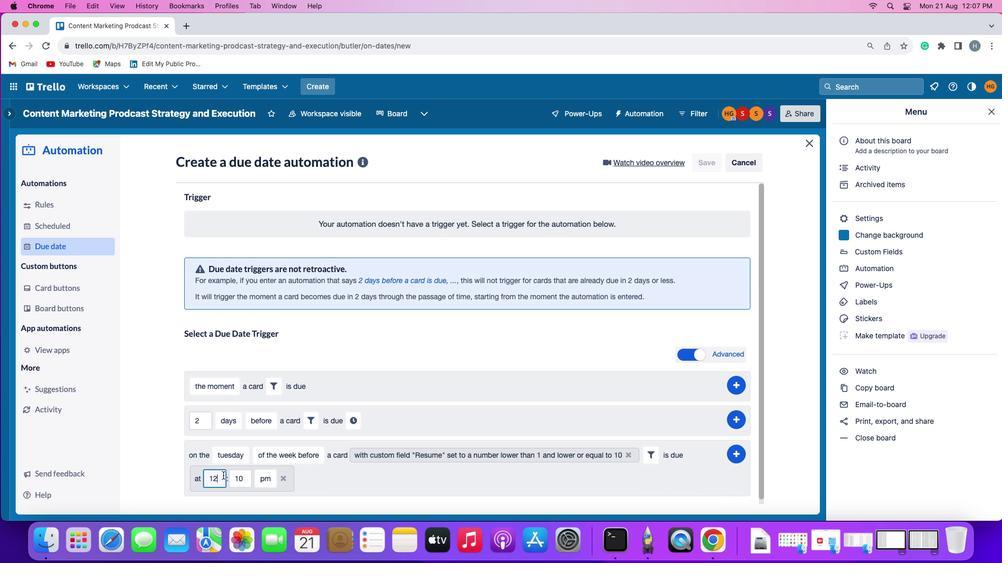 
Action: Mouse moved to (222, 475)
Screenshot: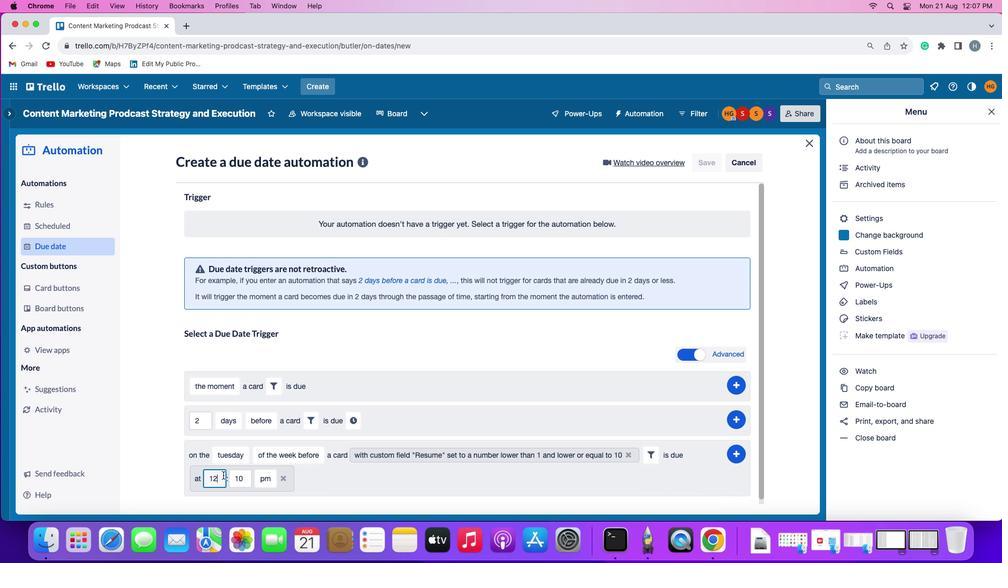 
Action: Key pressed Key.backspace
Screenshot: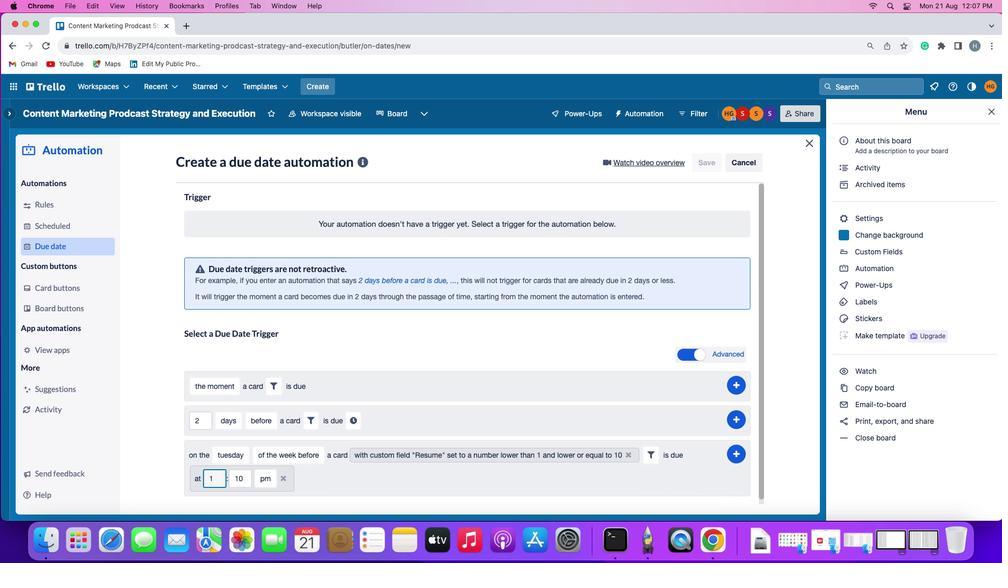 
Action: Mouse moved to (223, 475)
Screenshot: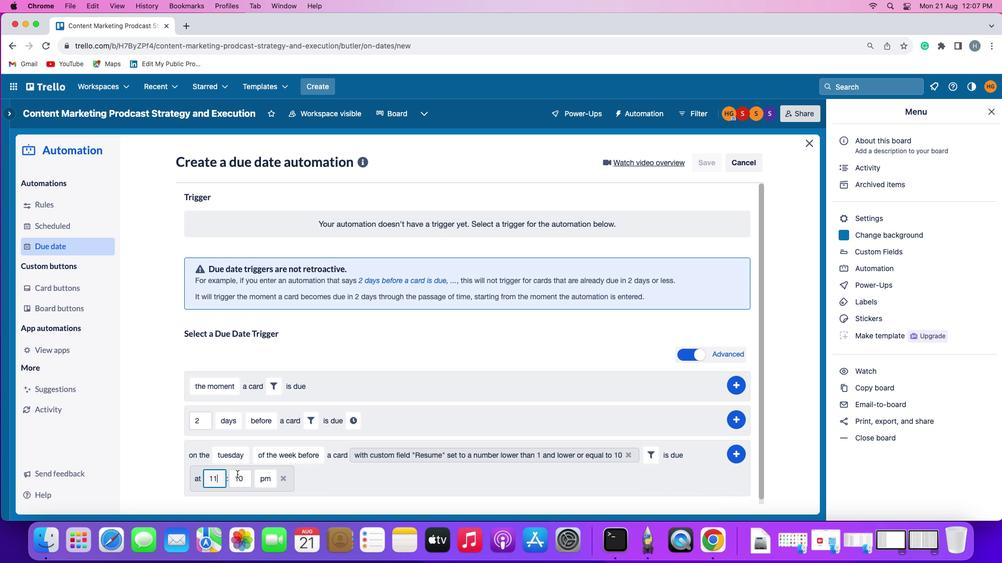 
Action: Key pressed '1'
Screenshot: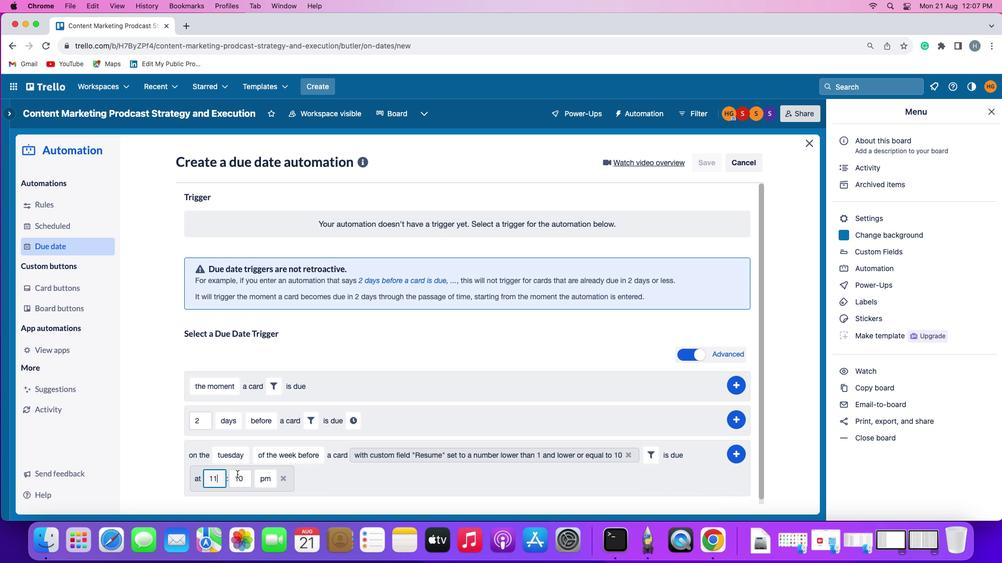
Action: Mouse moved to (241, 475)
Screenshot: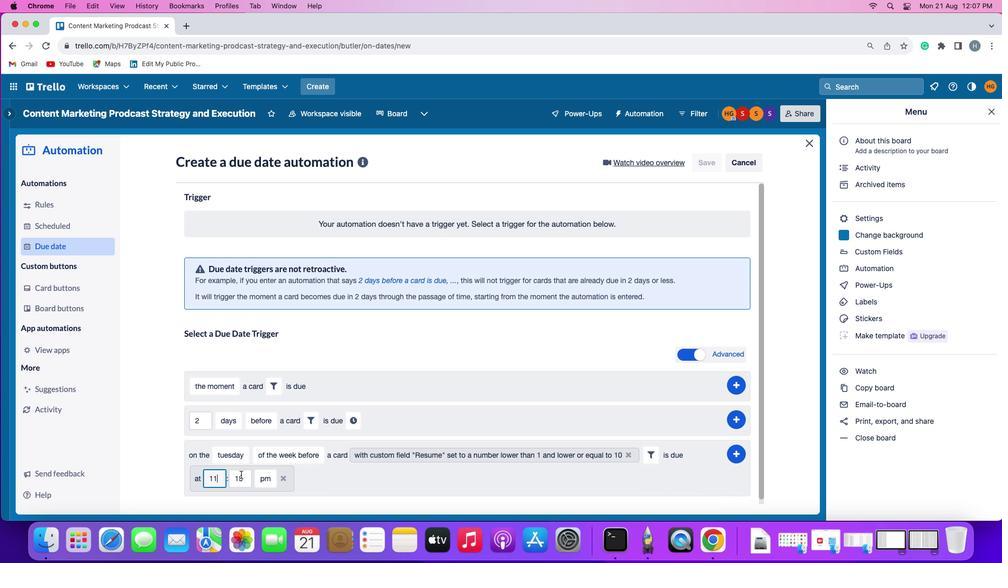 
Action: Mouse pressed left at (241, 475)
Screenshot: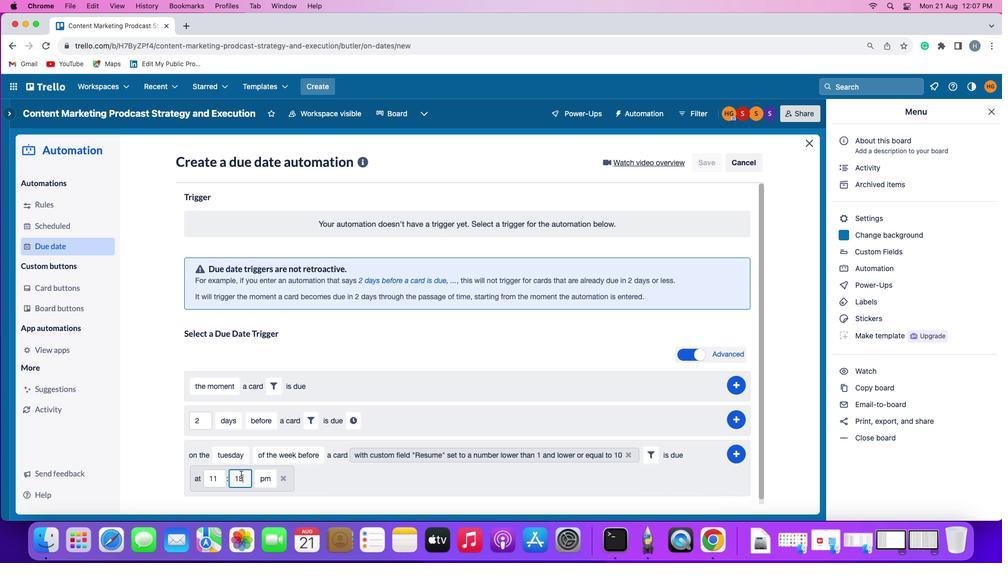 
Action: Key pressed Key.backspaceKey.backspace'0''0'
Screenshot: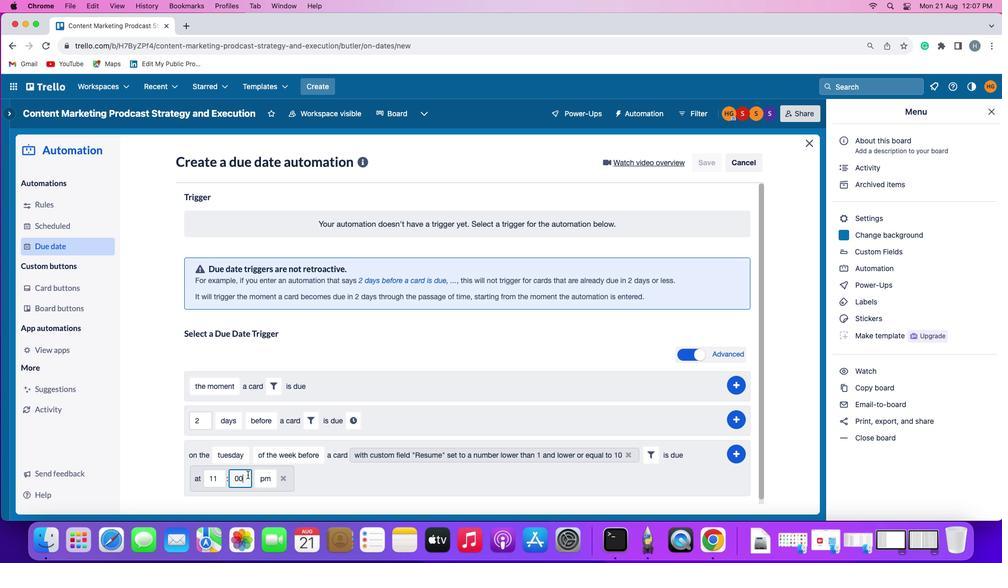 
Action: Mouse moved to (259, 475)
Screenshot: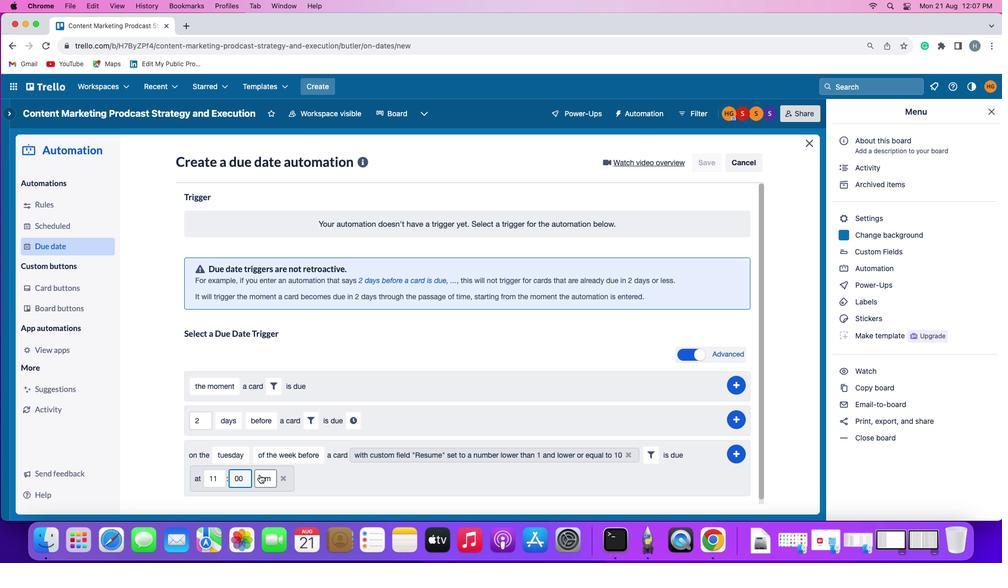 
Action: Mouse pressed left at (259, 475)
Screenshot: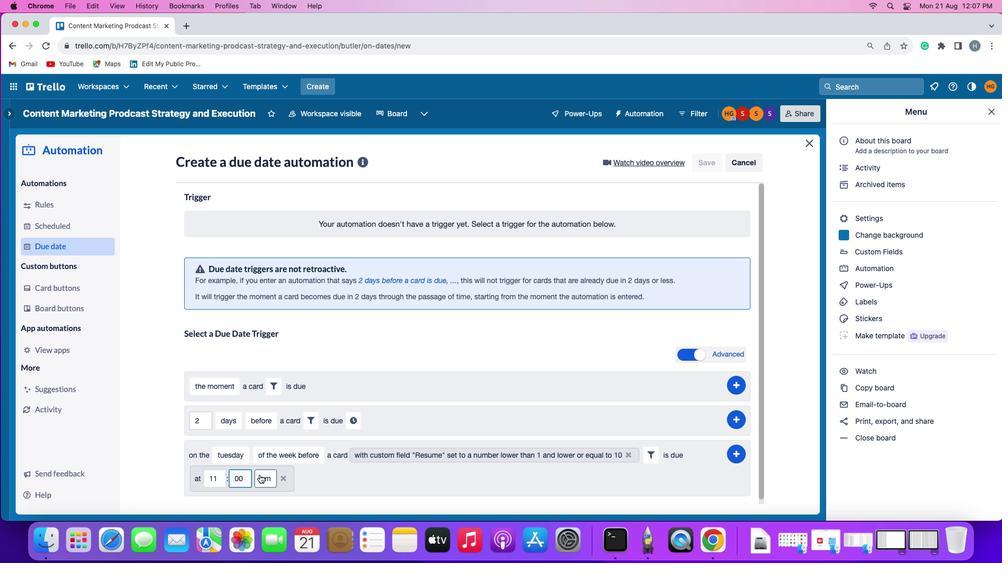 
Action: Mouse moved to (269, 439)
Screenshot: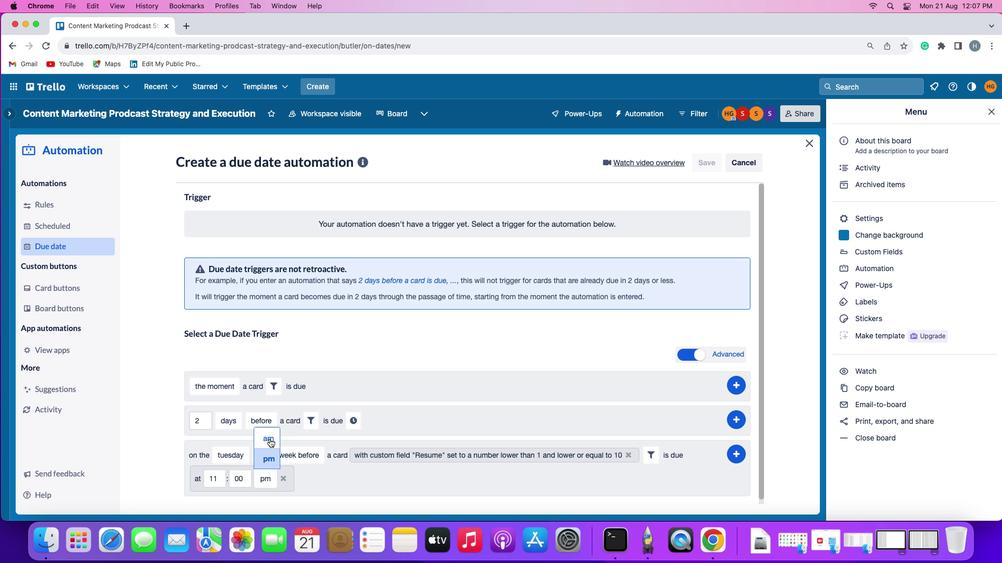 
Action: Mouse pressed left at (269, 439)
Screenshot: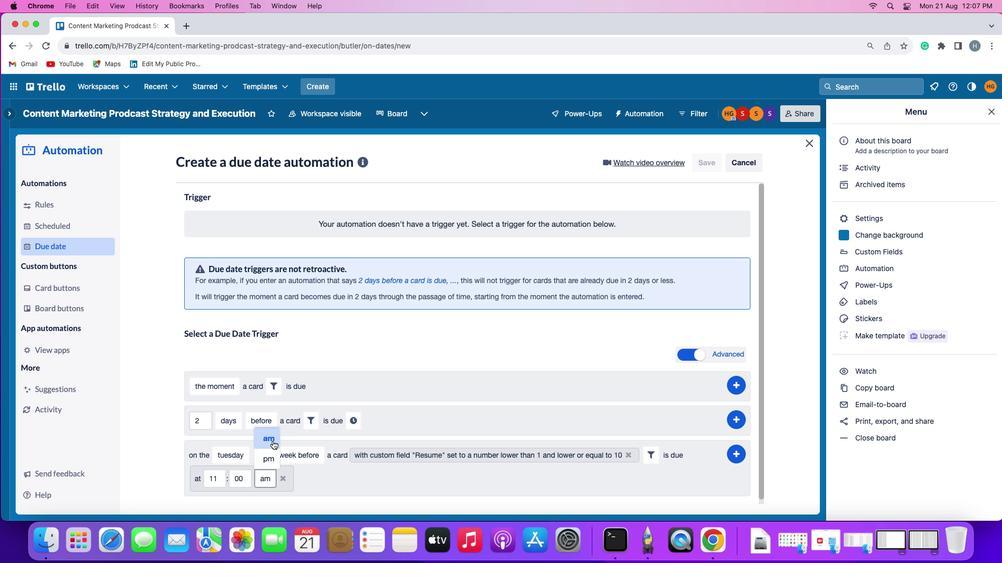 
Action: Mouse moved to (735, 454)
Screenshot: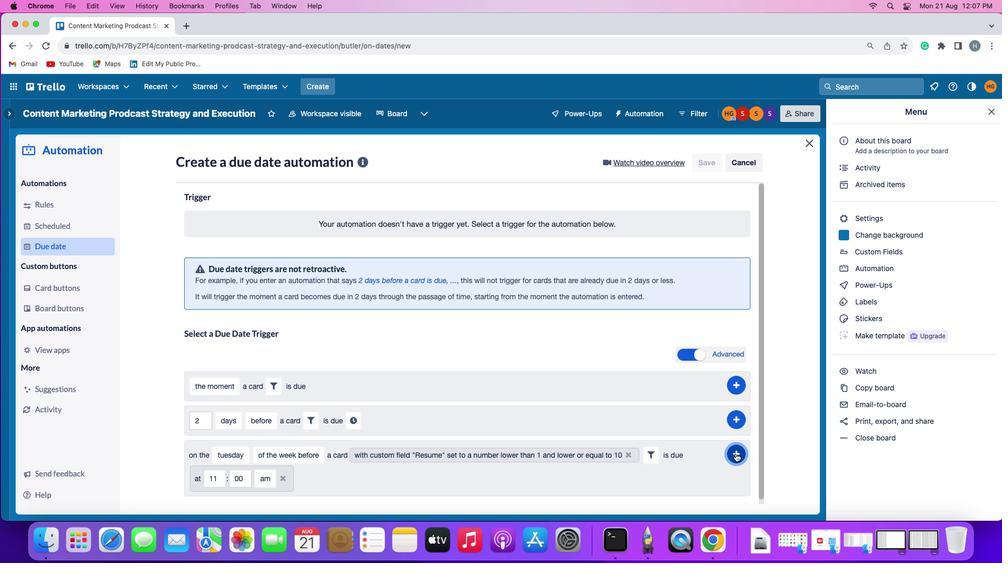 
Action: Mouse pressed left at (735, 454)
Screenshot: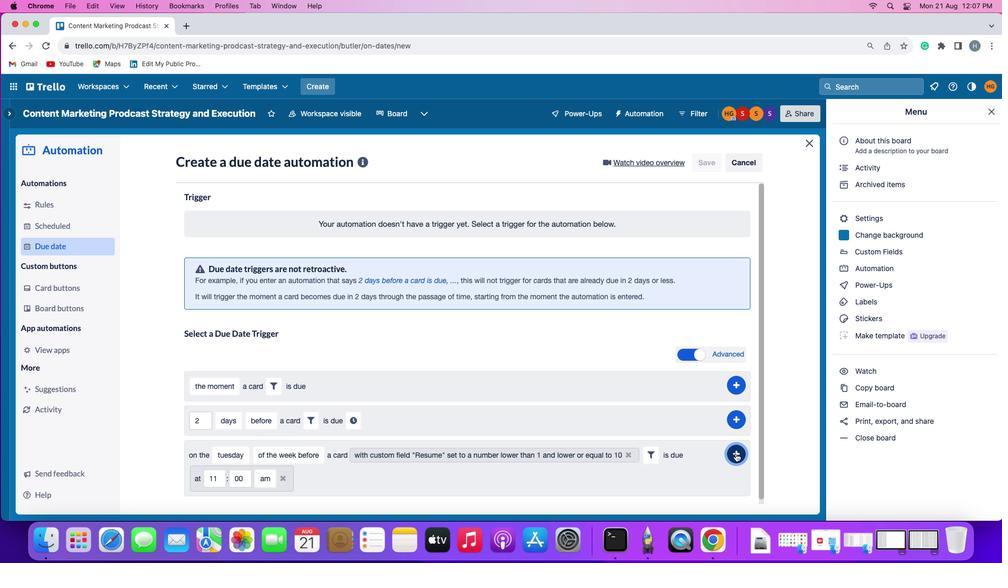
Action: Mouse moved to (775, 392)
Screenshot: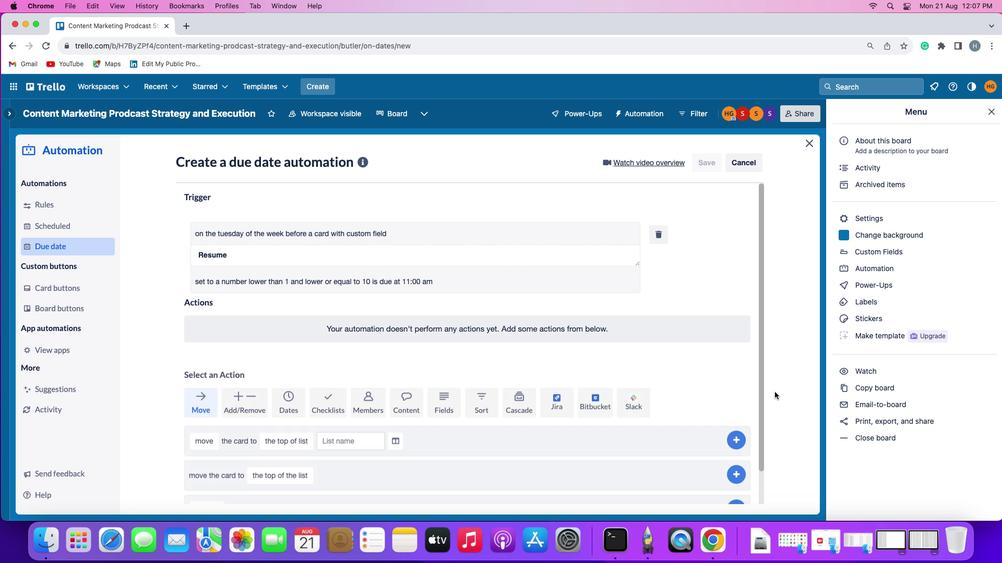 
